 Task: Get information about  a Redfin agent in Minneapolis, Minnesota, for guidance on buying a property with a lake view.
Action: Mouse moved to (334, 217)
Screenshot: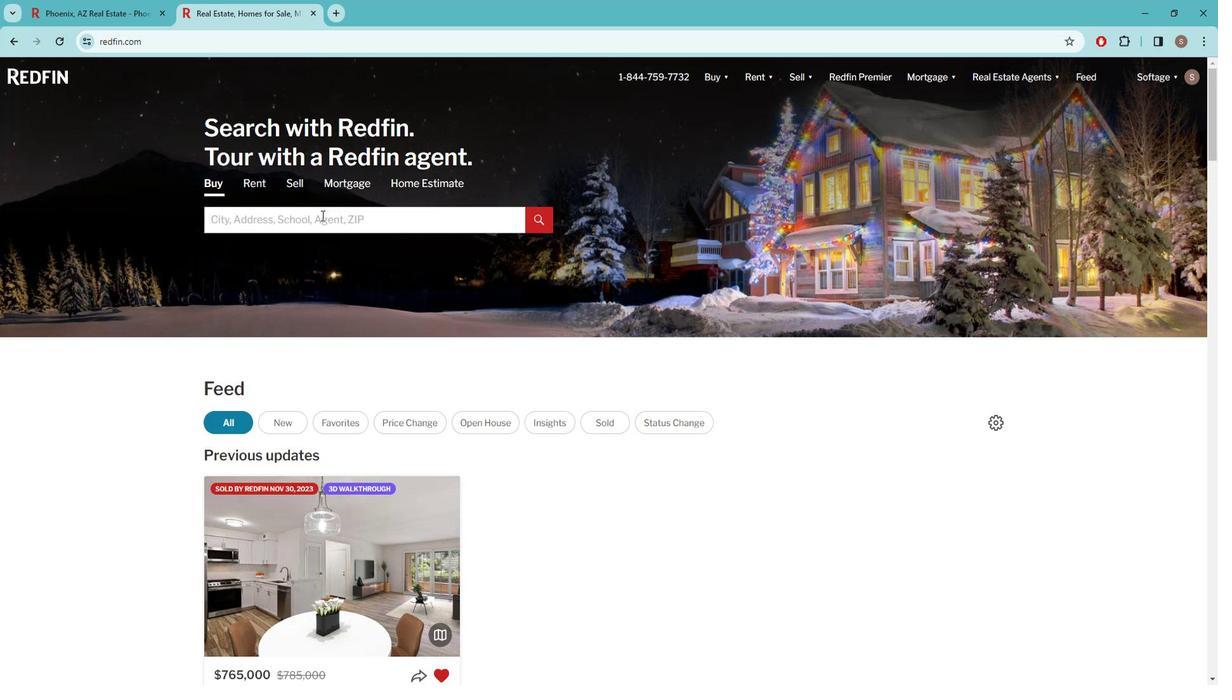 
Action: Mouse pressed left at (334, 217)
Screenshot: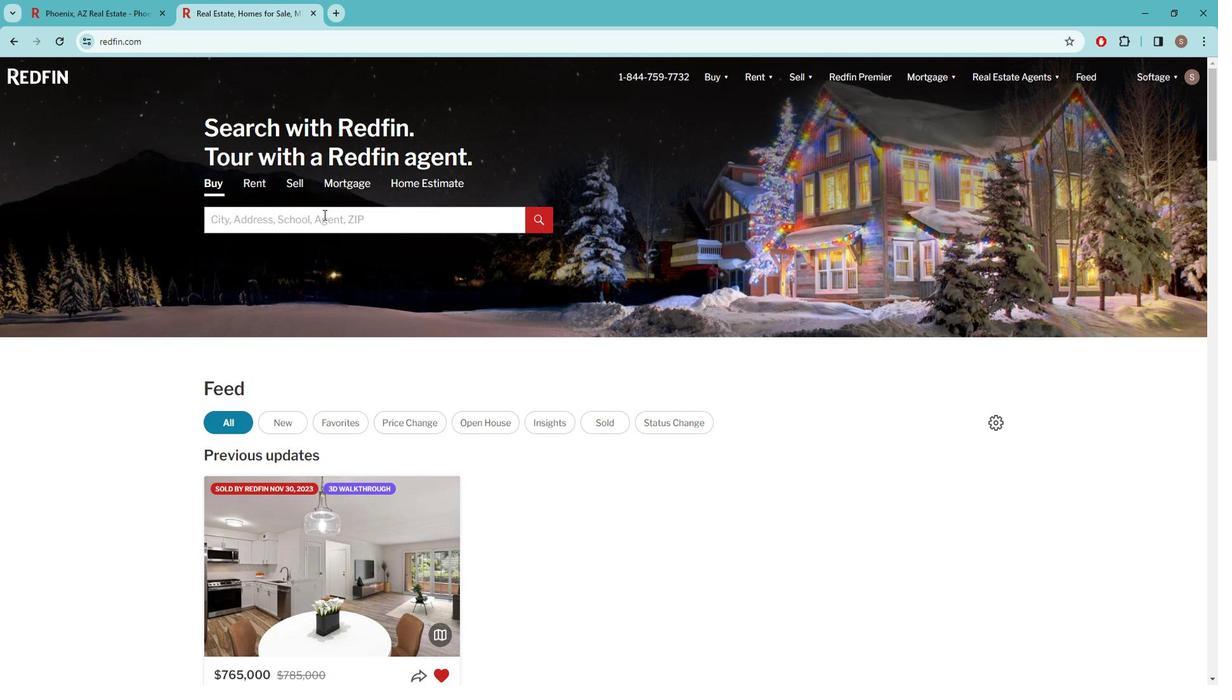 
Action: Mouse moved to (341, 215)
Screenshot: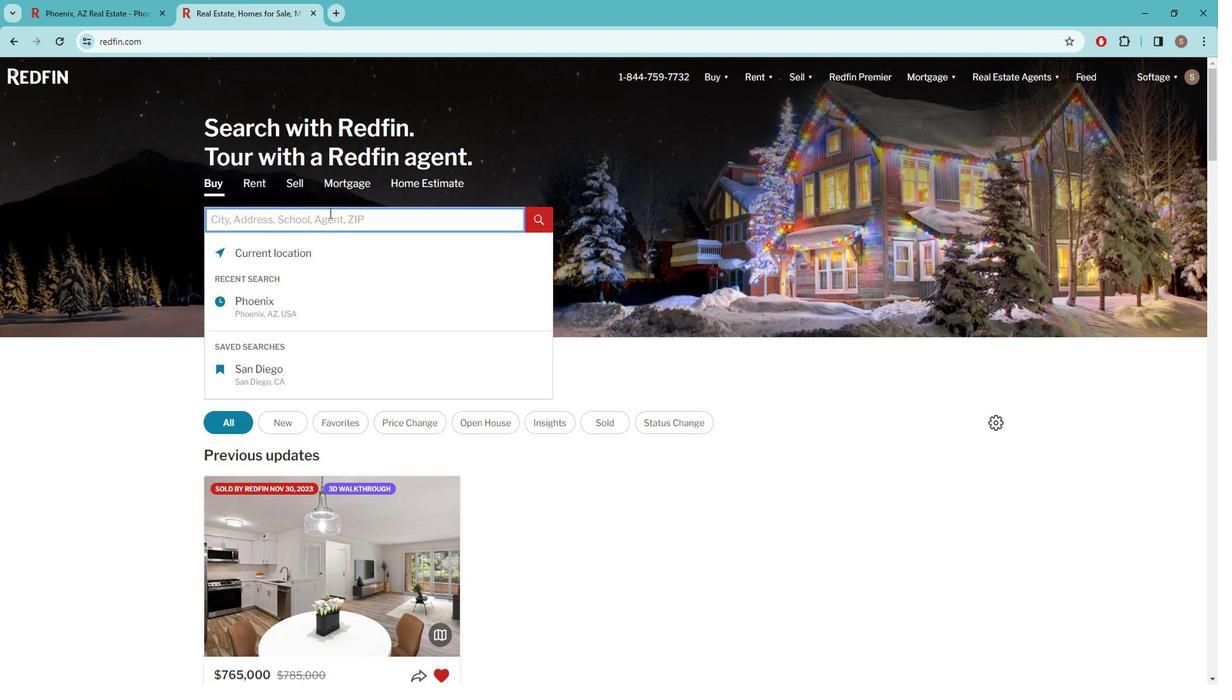 
Action: Key pressed m<Key.caps_lock>IN
Screenshot: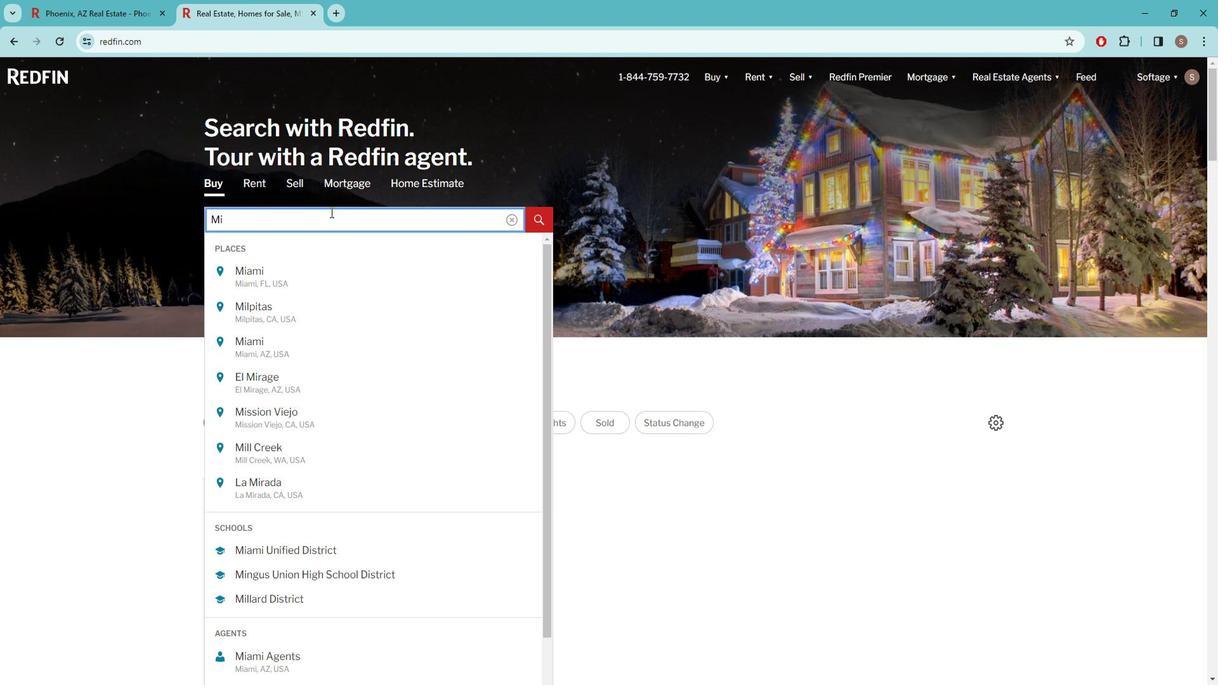 
Action: Mouse moved to (343, 215)
Screenshot: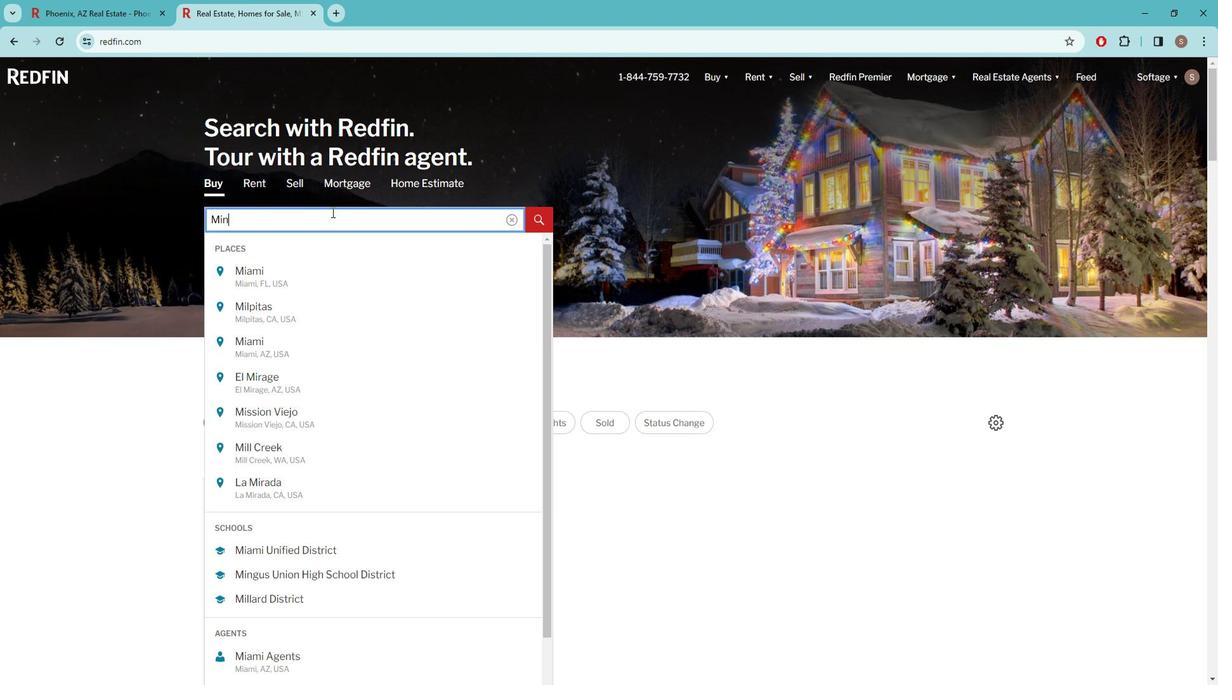 
Action: Key pressed NEAPOLI
Screenshot: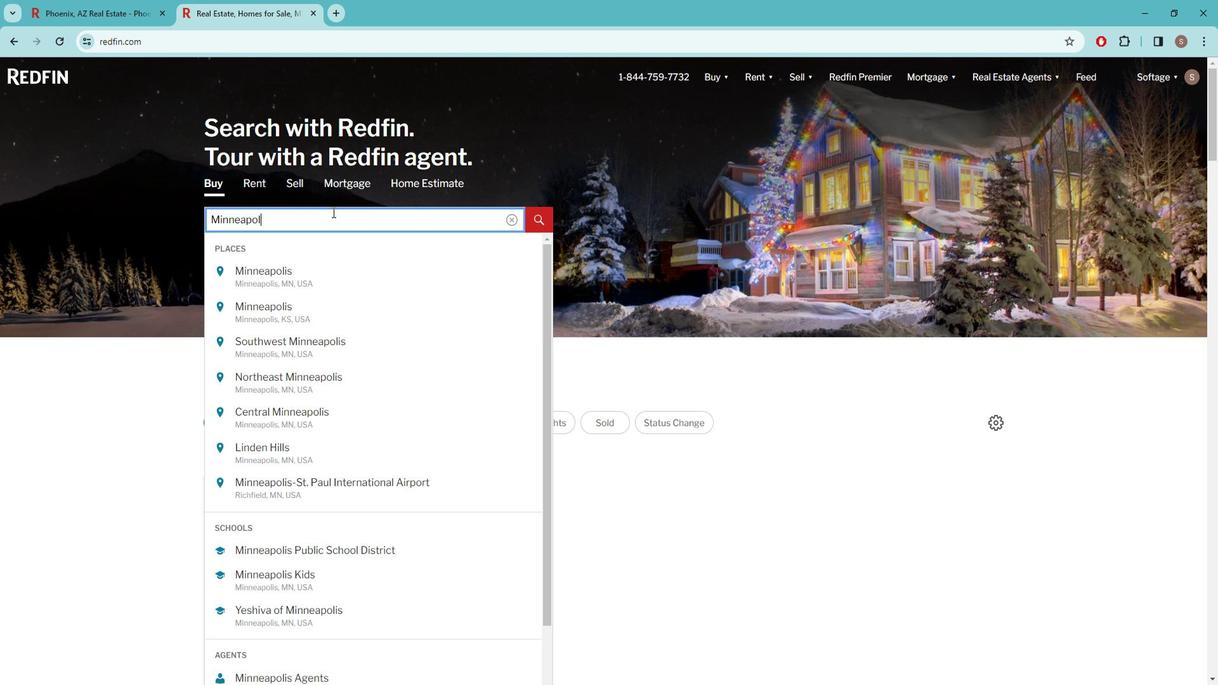
Action: Mouse moved to (318, 275)
Screenshot: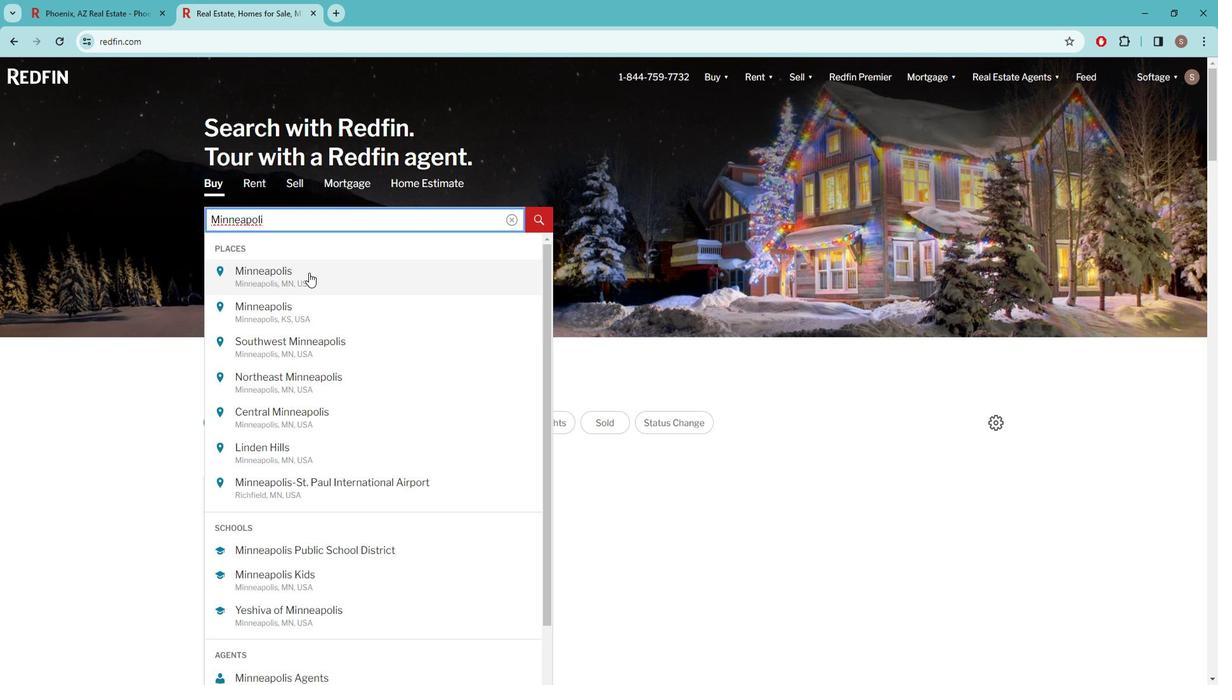 
Action: Mouse pressed left at (318, 275)
Screenshot: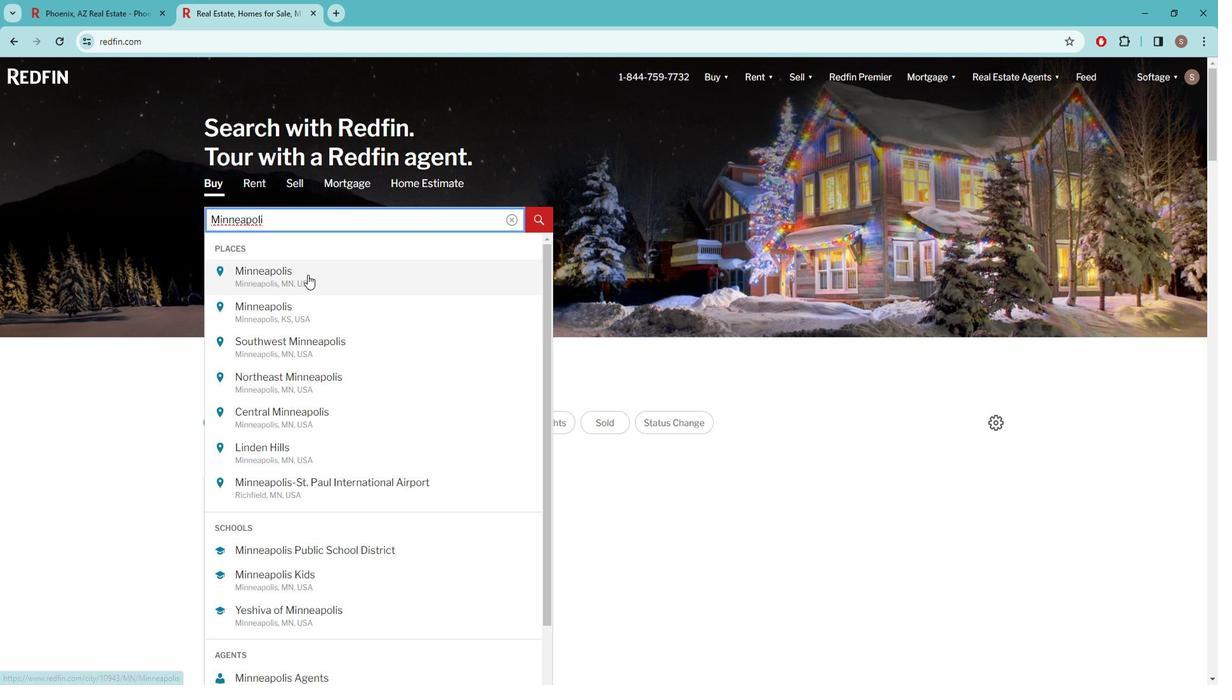 
Action: Mouse moved to (1074, 165)
Screenshot: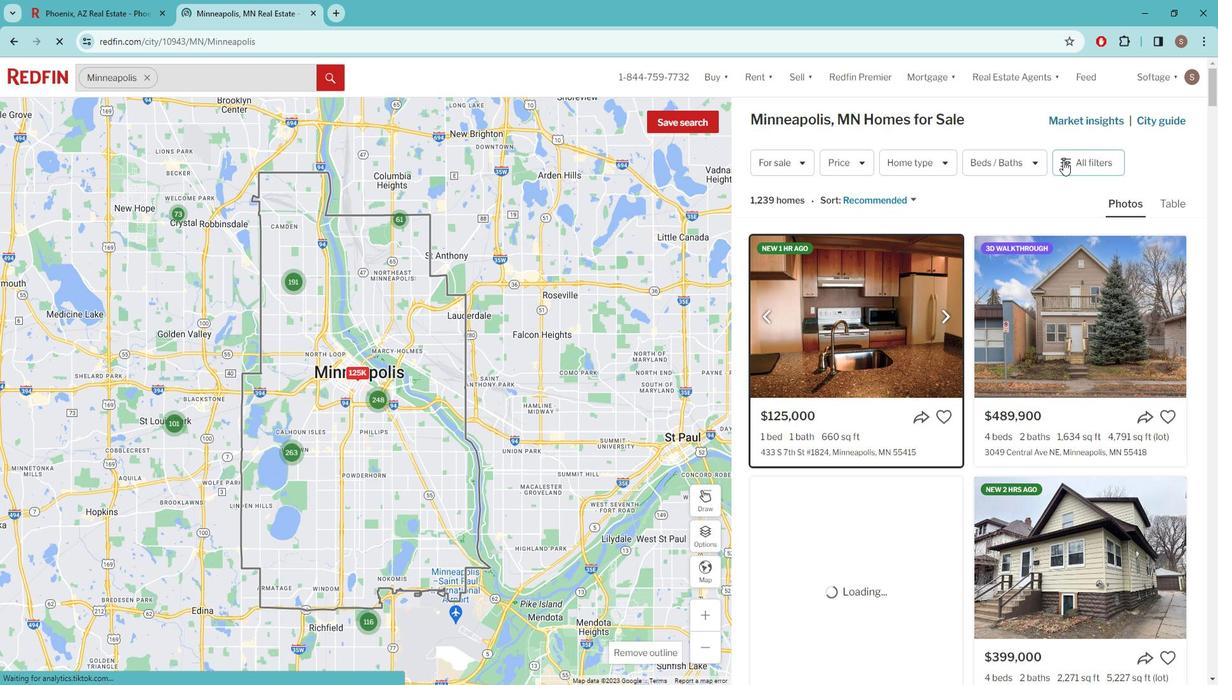 
Action: Mouse pressed left at (1074, 165)
Screenshot: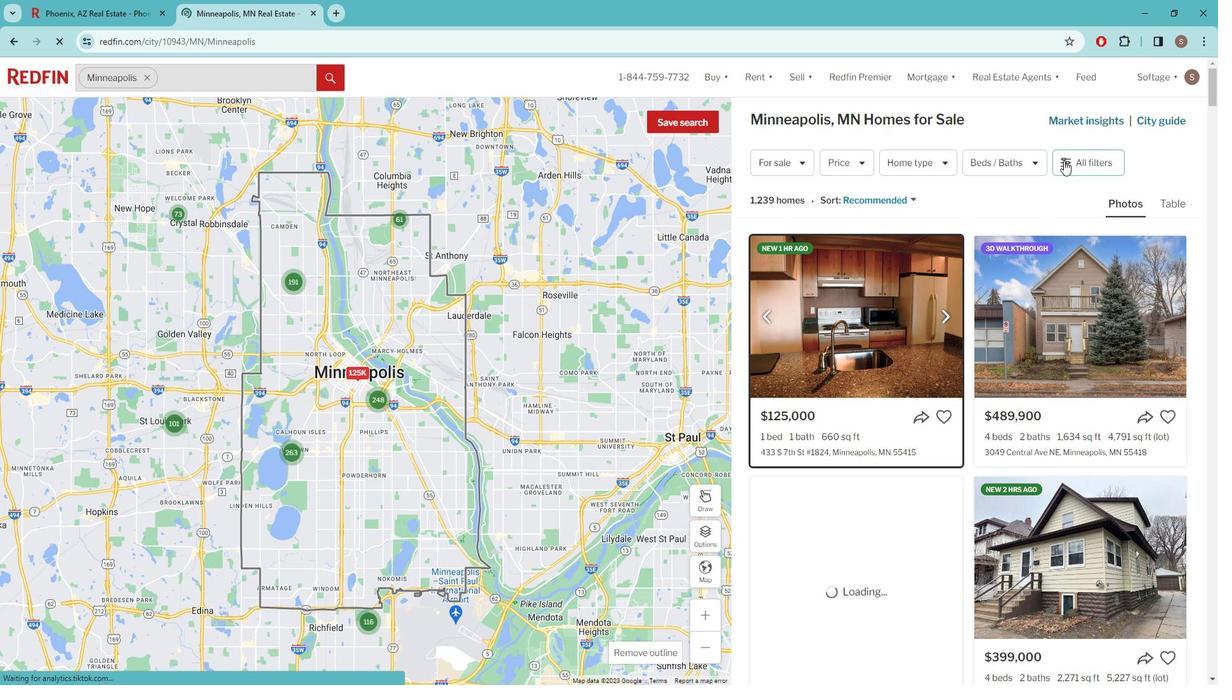
Action: Mouse moved to (1085, 161)
Screenshot: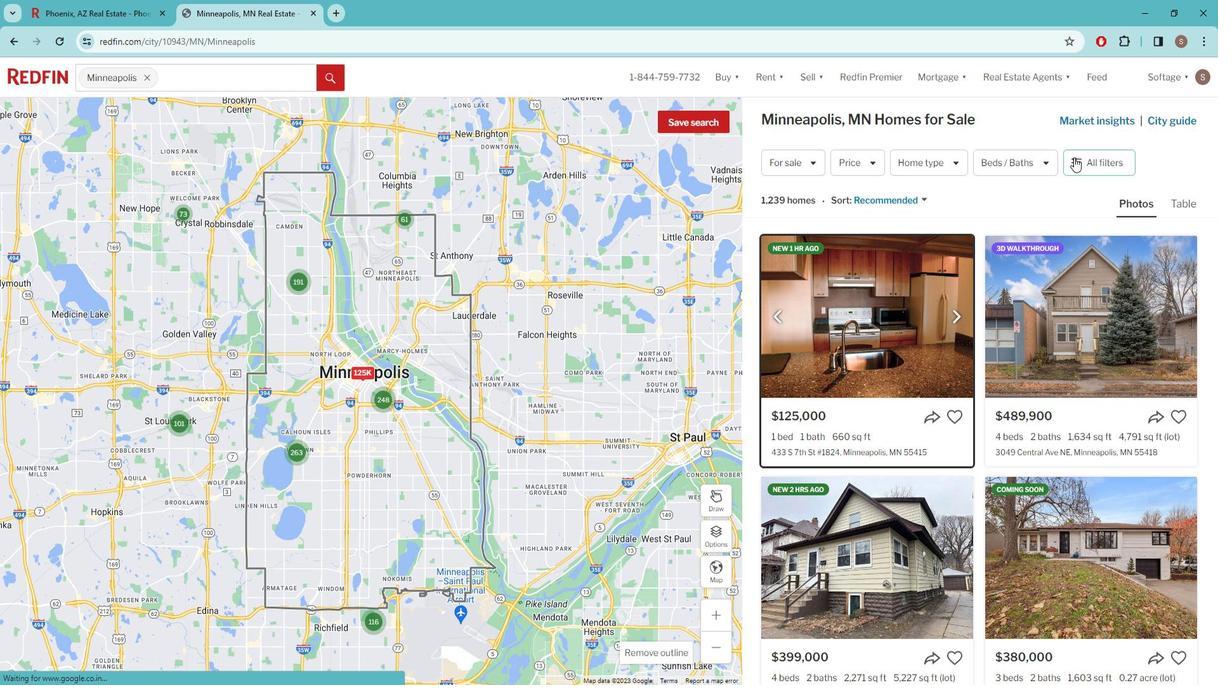 
Action: Mouse pressed left at (1085, 161)
Screenshot: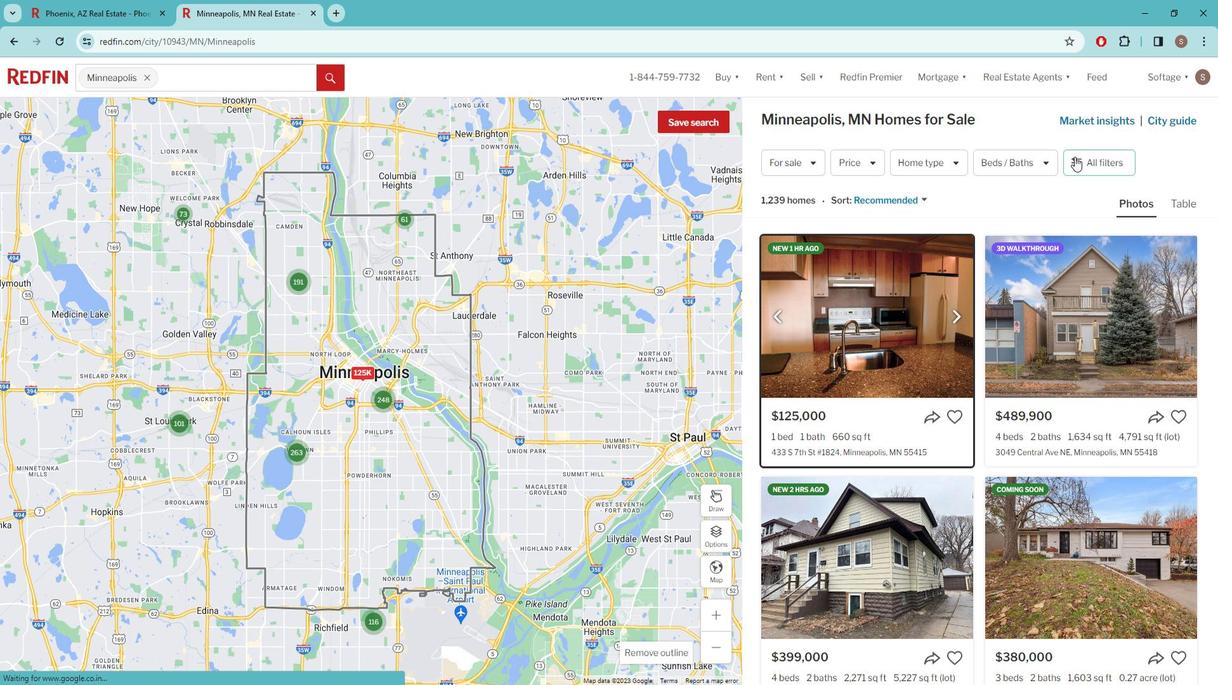 
Action: Mouse moved to (1072, 196)
Screenshot: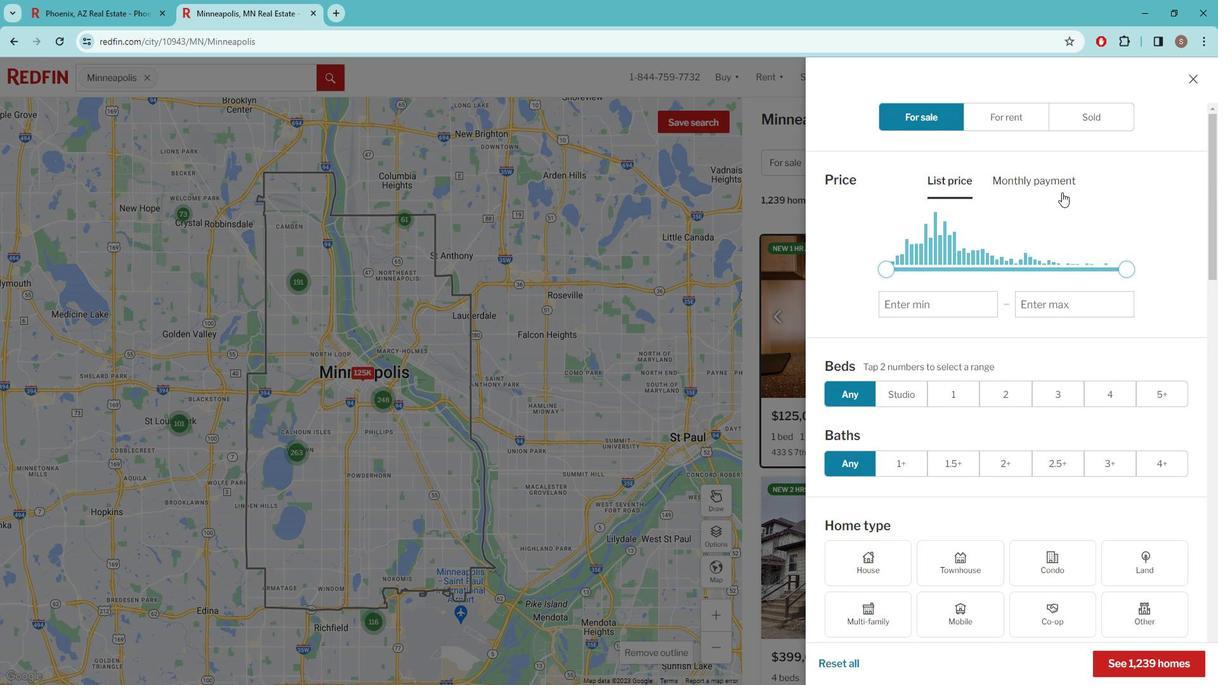 
Action: Mouse scrolled (1072, 195) with delta (0, 0)
Screenshot: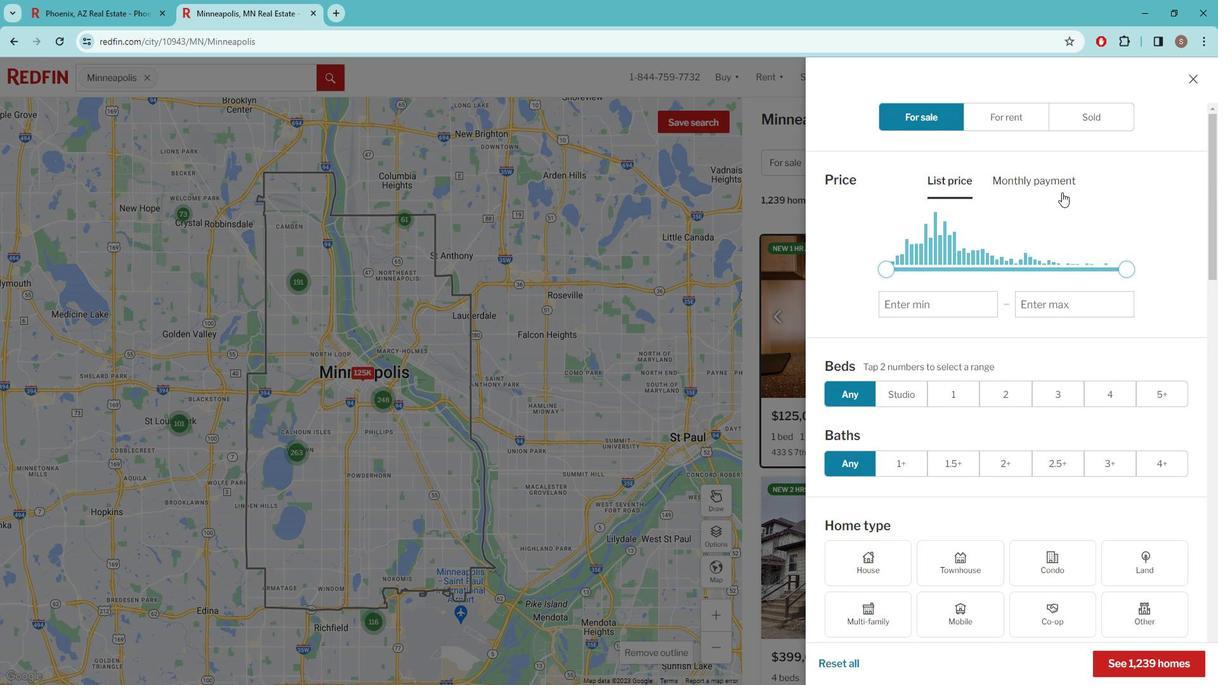 
Action: Mouse moved to (1072, 197)
Screenshot: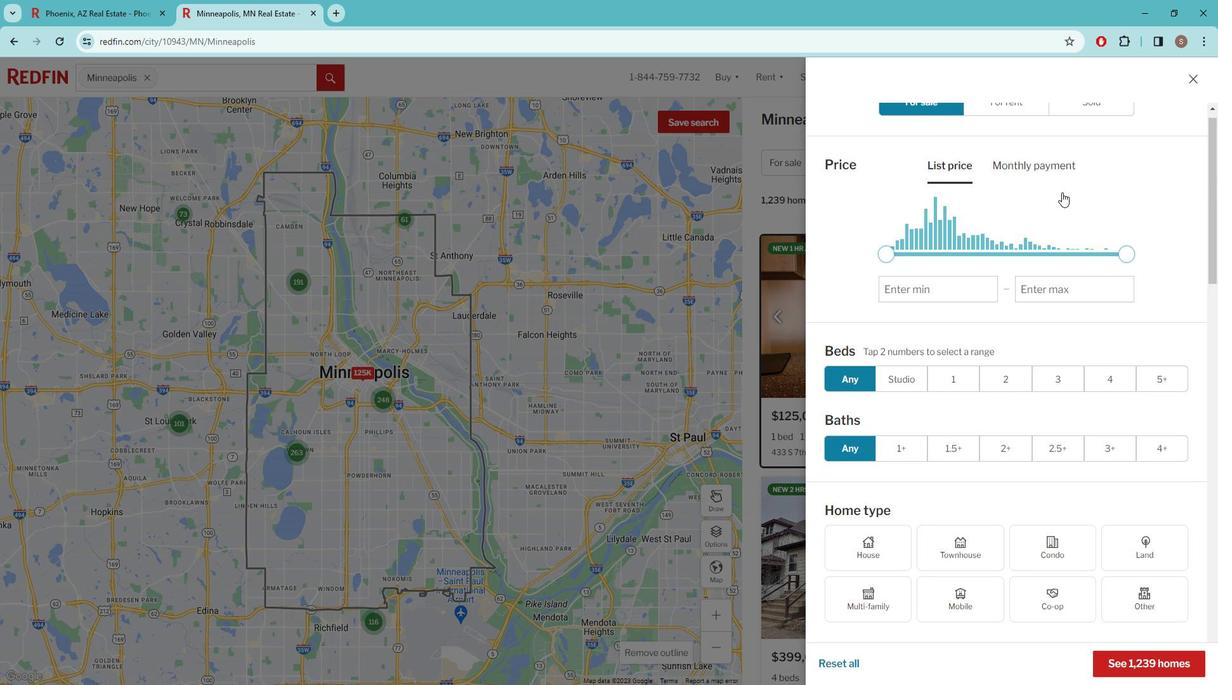 
Action: Mouse scrolled (1072, 196) with delta (0, 0)
Screenshot: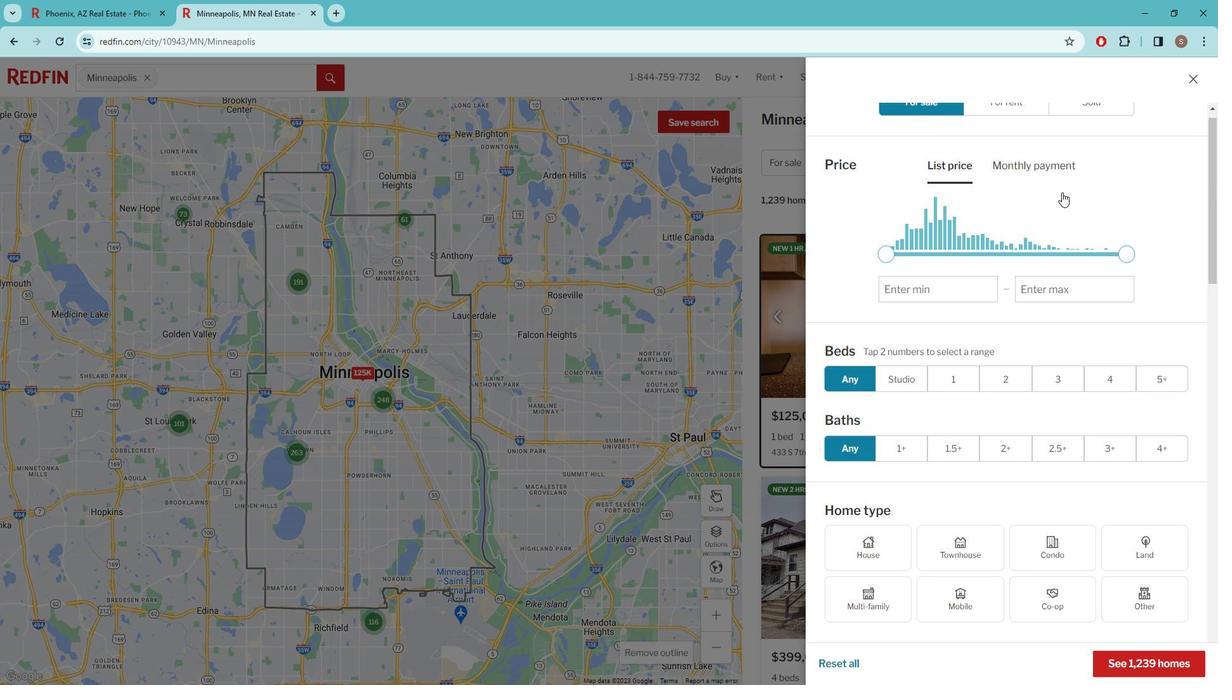
Action: Mouse moved to (1071, 197)
Screenshot: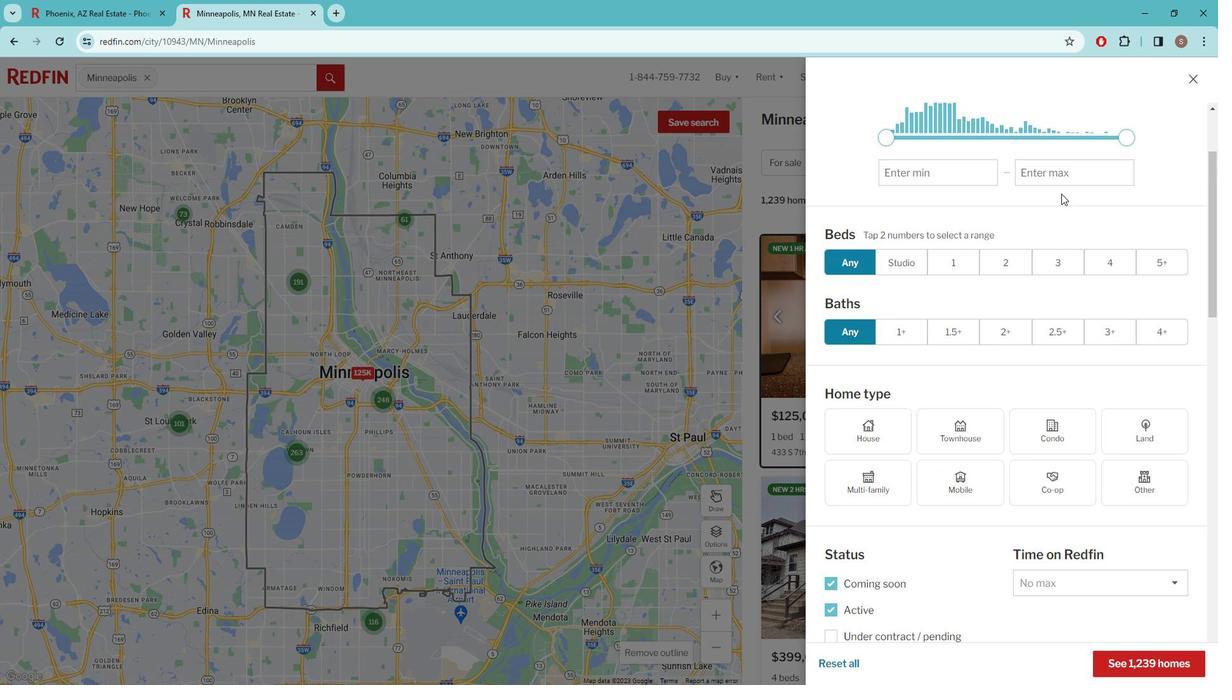 
Action: Mouse scrolled (1071, 196) with delta (0, 0)
Screenshot: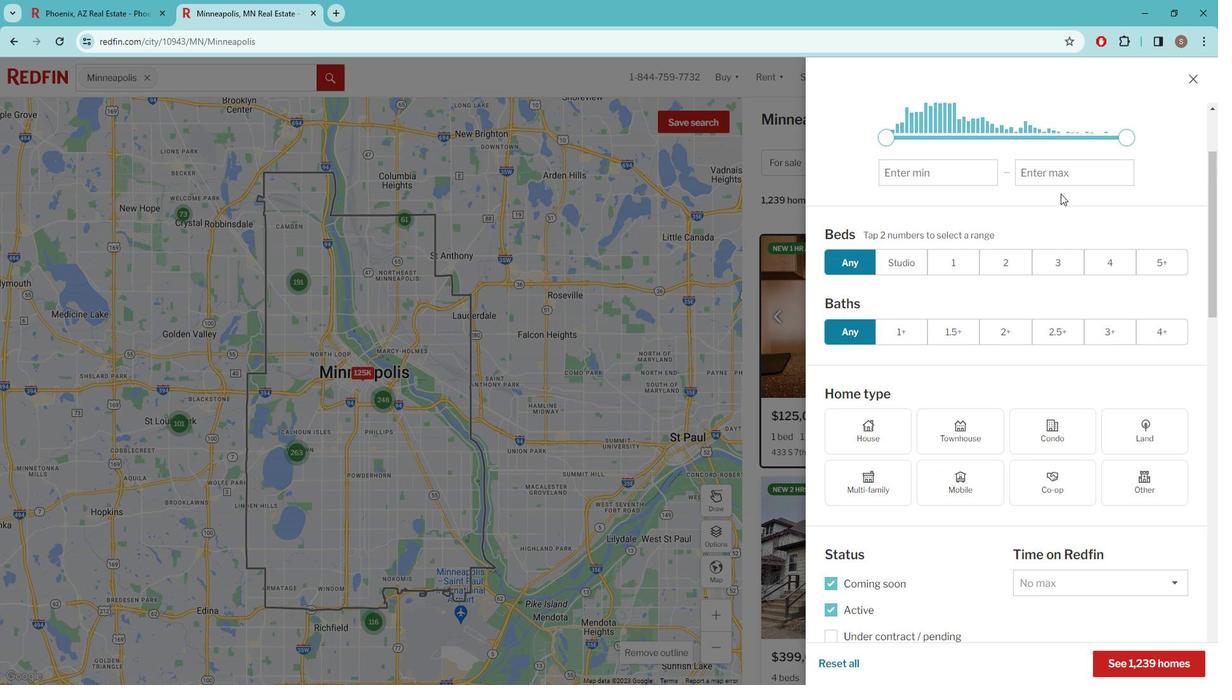 
Action: Mouse moved to (1069, 198)
Screenshot: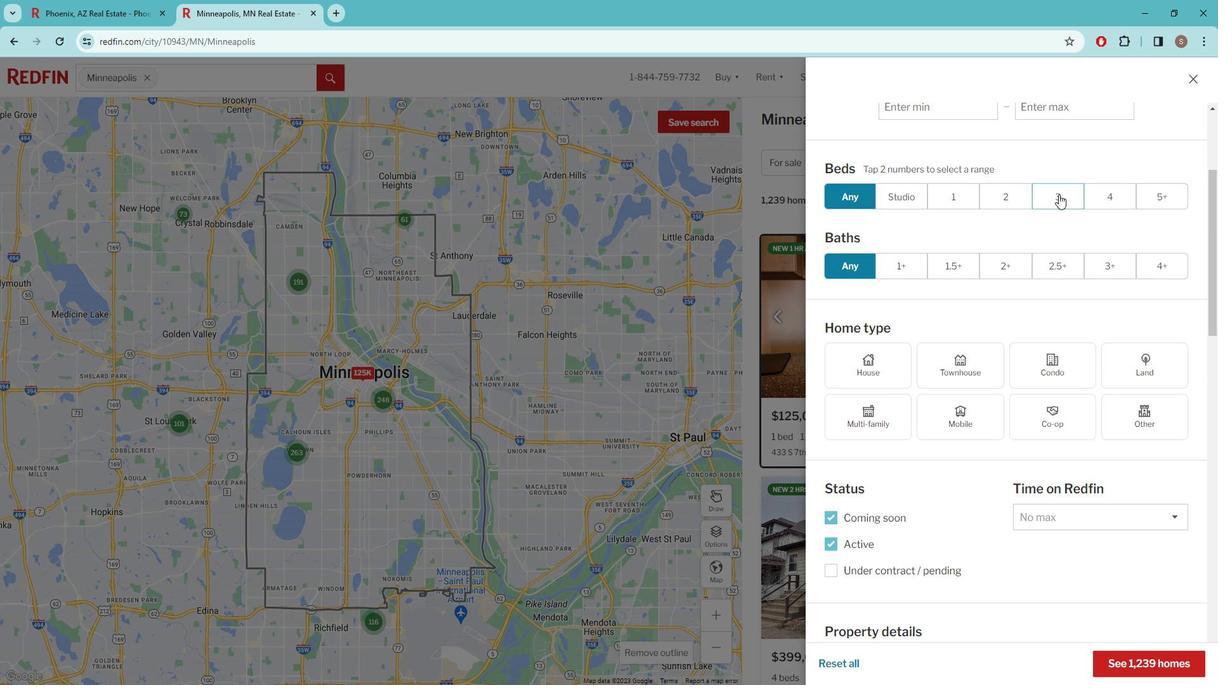 
Action: Mouse scrolled (1069, 197) with delta (0, 0)
Screenshot: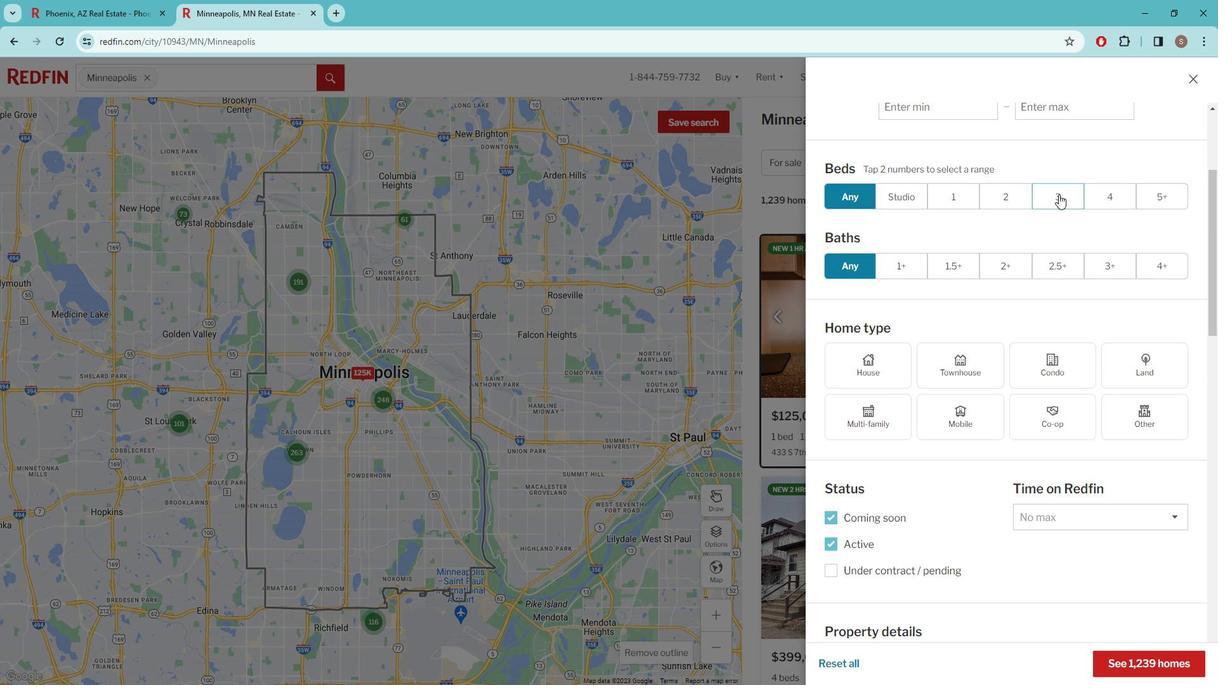 
Action: Mouse moved to (1065, 201)
Screenshot: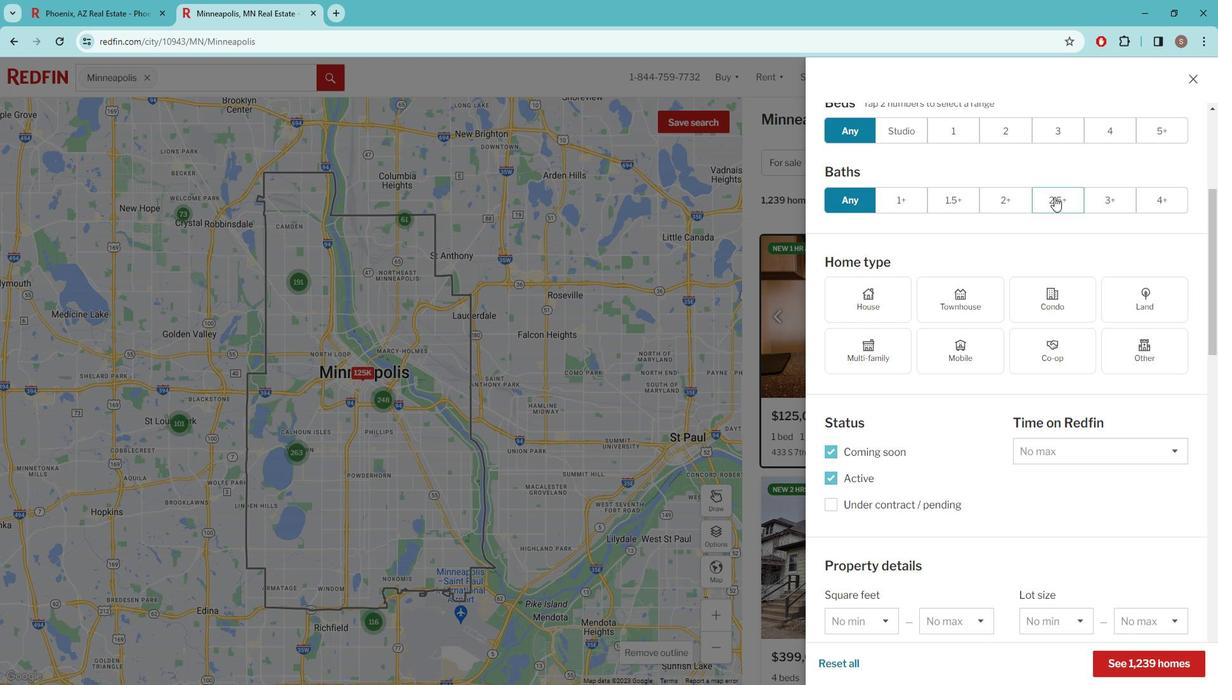 
Action: Mouse scrolled (1065, 200) with delta (0, 0)
Screenshot: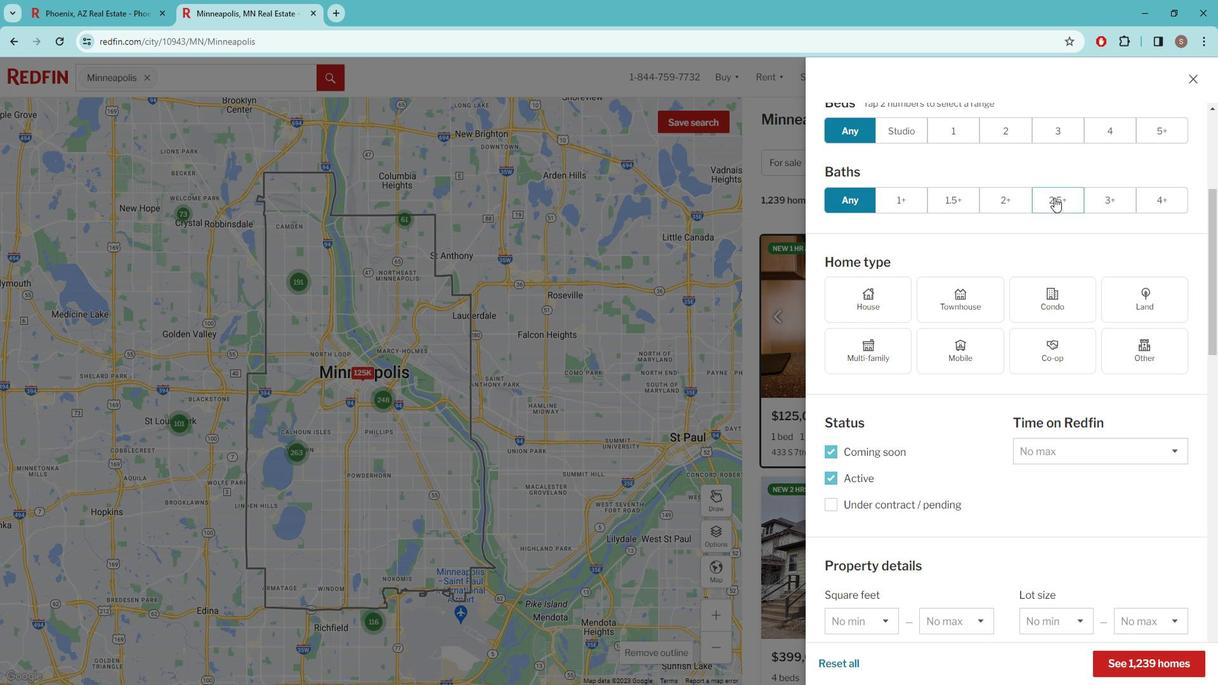 
Action: Mouse moved to (1063, 201)
Screenshot: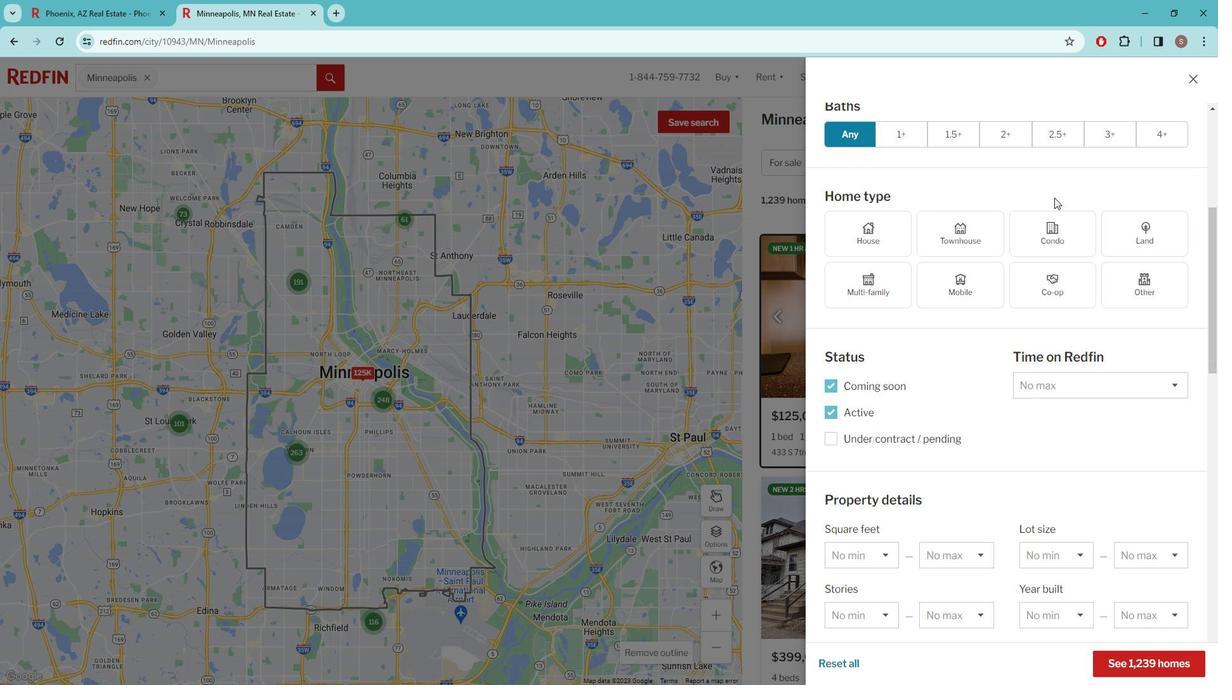 
Action: Mouse scrolled (1063, 201) with delta (0, 0)
Screenshot: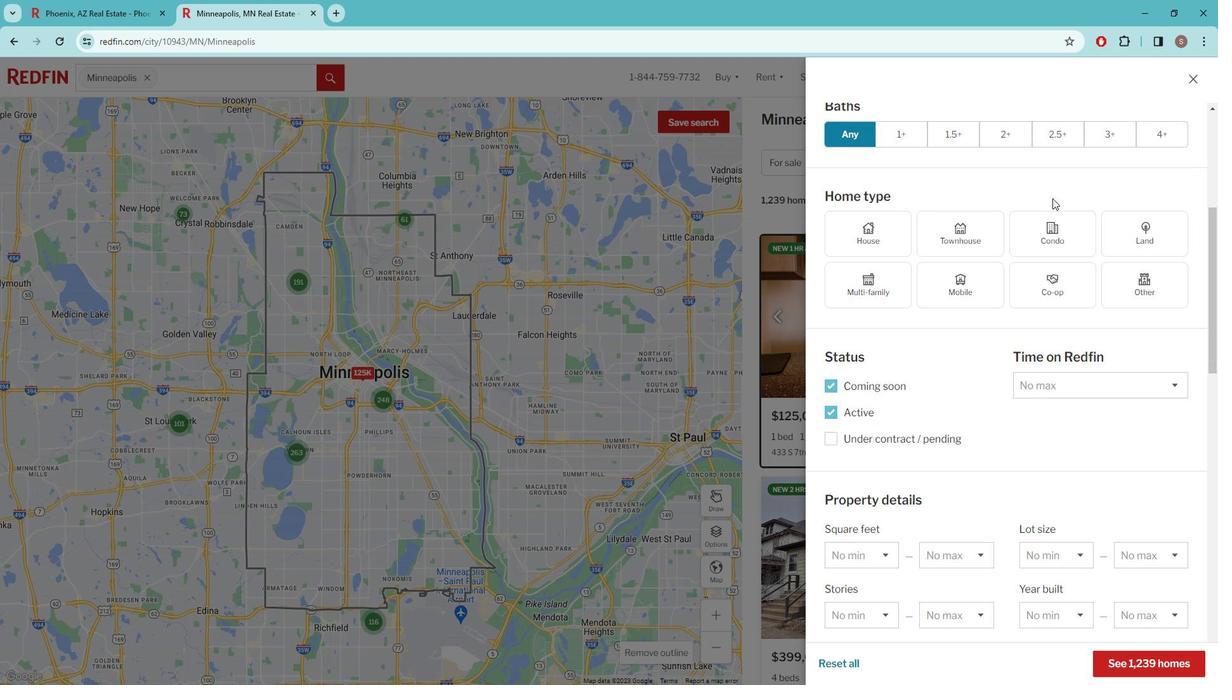 
Action: Mouse scrolled (1063, 201) with delta (0, 0)
Screenshot: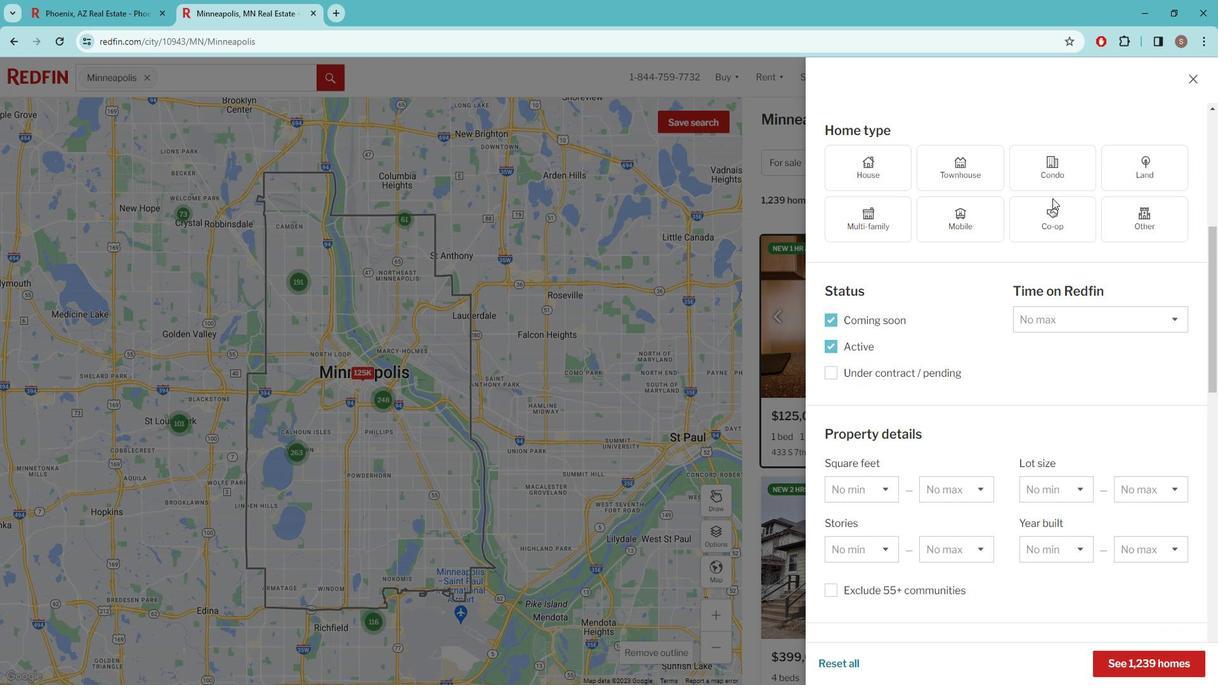 
Action: Mouse scrolled (1063, 201) with delta (0, 0)
Screenshot: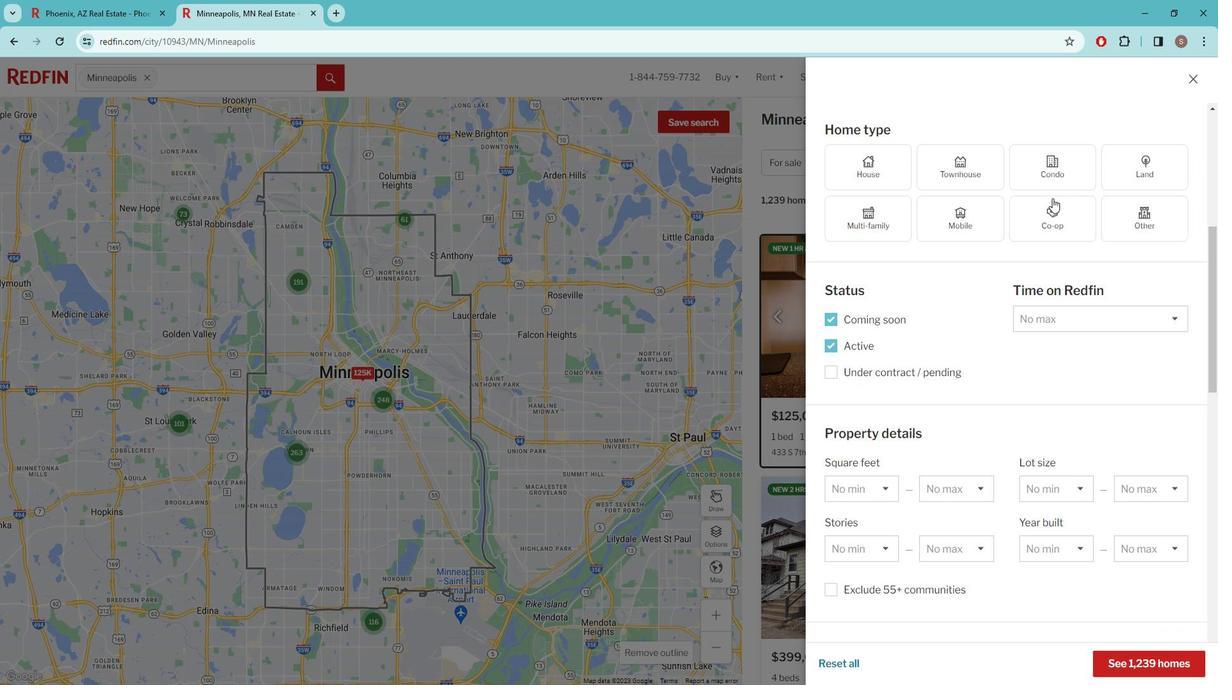 
Action: Mouse scrolled (1063, 201) with delta (0, 0)
Screenshot: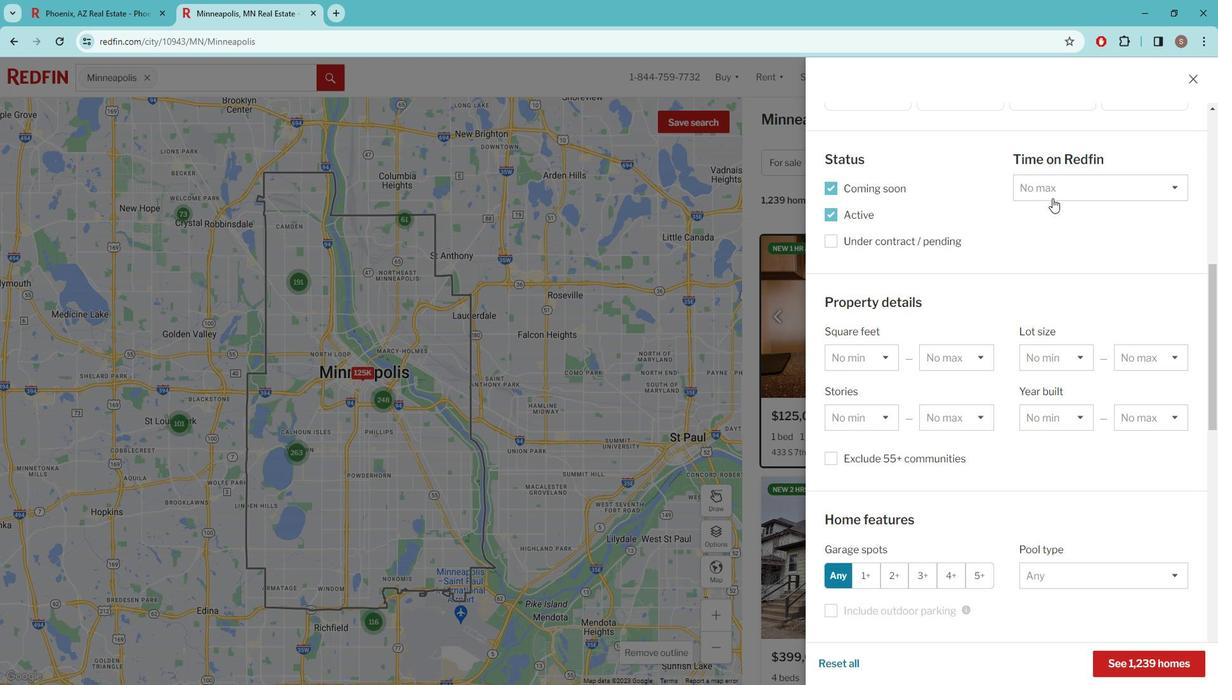 
Action: Mouse scrolled (1063, 201) with delta (0, 0)
Screenshot: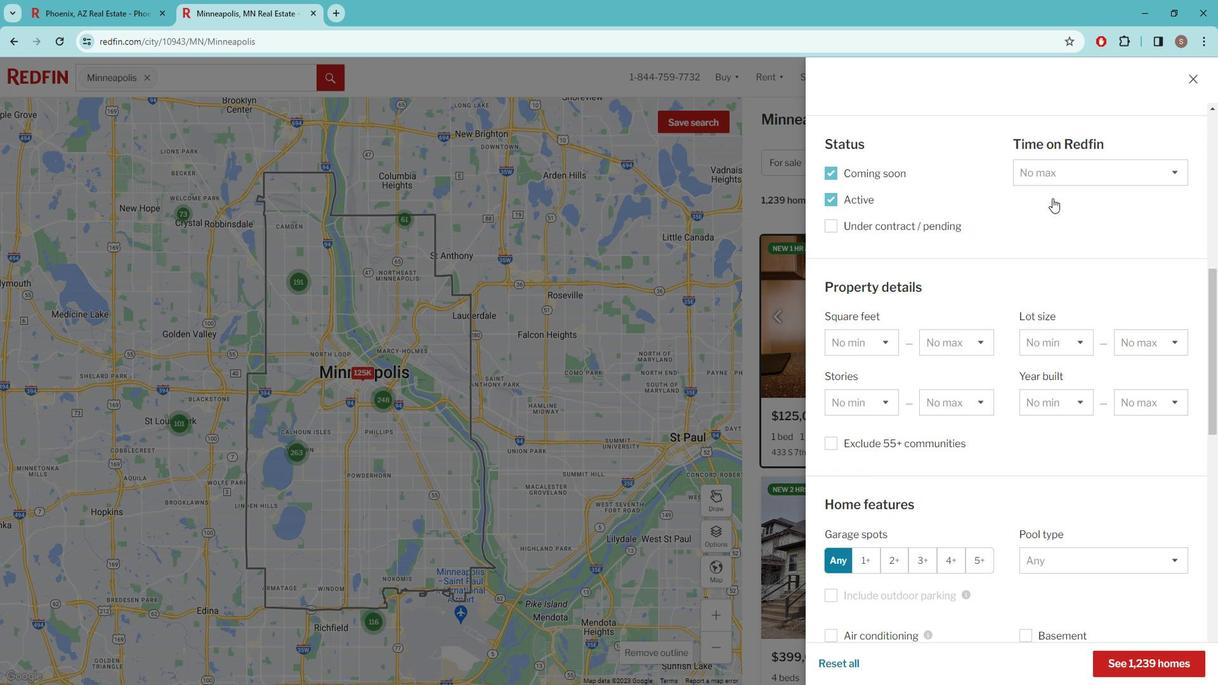 
Action: Mouse moved to (1062, 202)
Screenshot: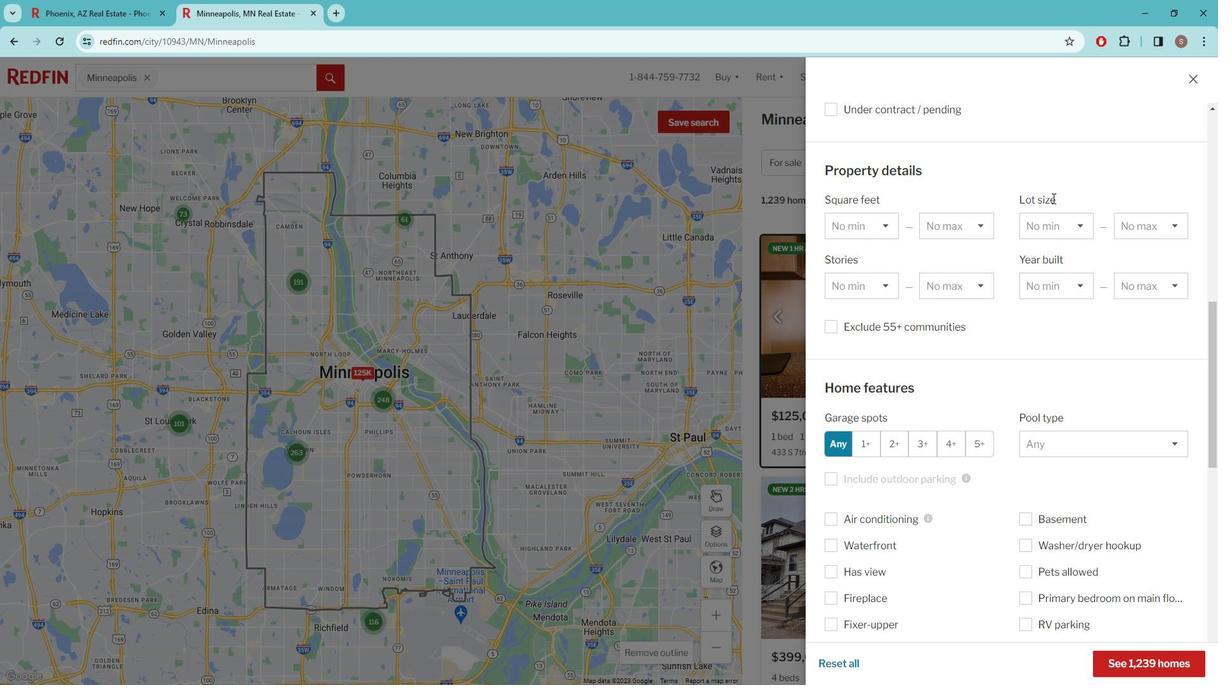 
Action: Mouse scrolled (1062, 201) with delta (0, 0)
Screenshot: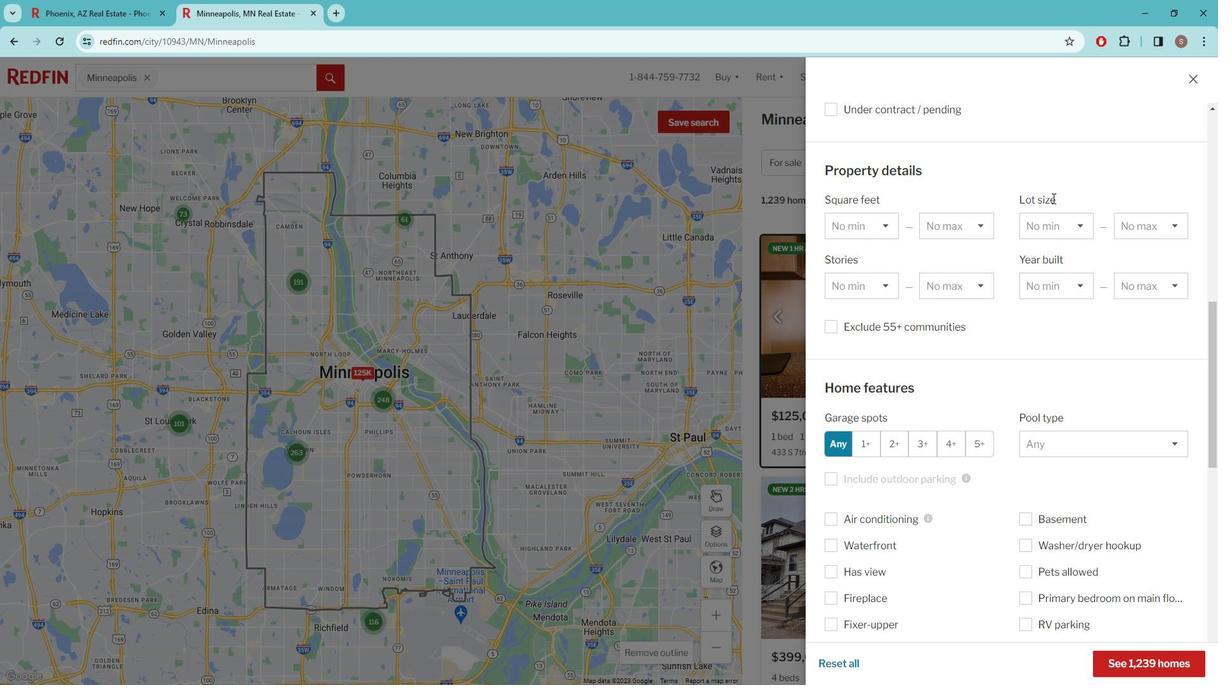 
Action: Mouse scrolled (1062, 201) with delta (0, 0)
Screenshot: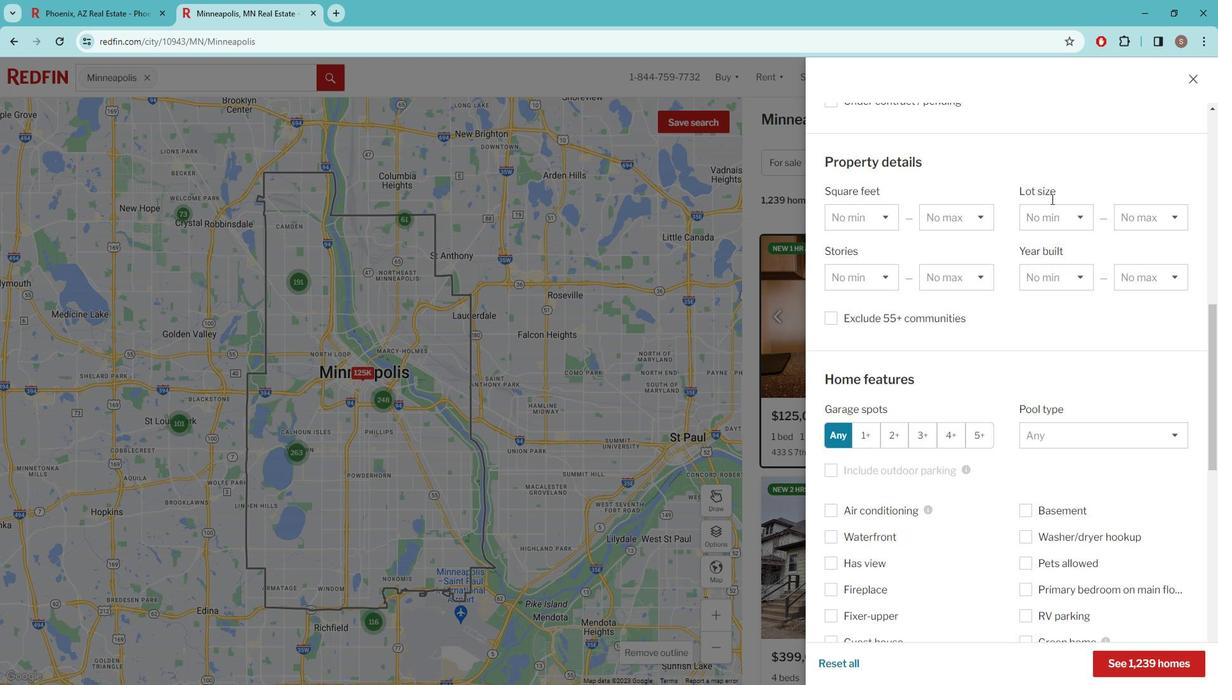 
Action: Mouse moved to (1060, 203)
Screenshot: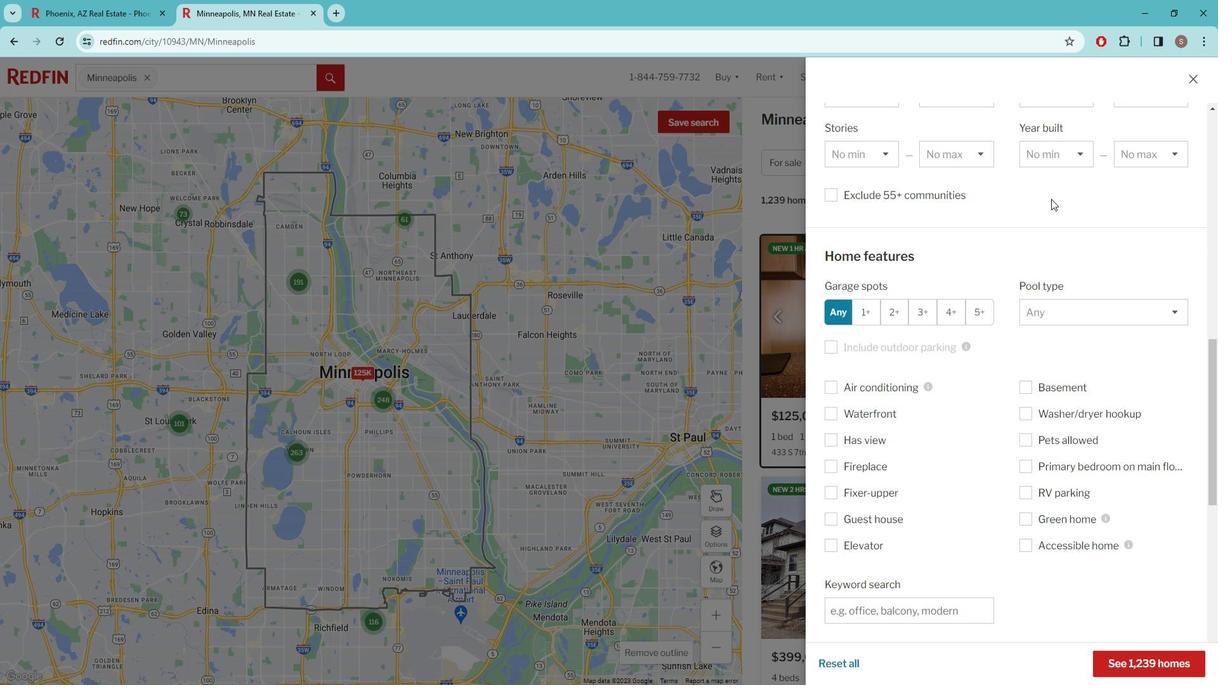 
Action: Mouse scrolled (1060, 202) with delta (0, 0)
Screenshot: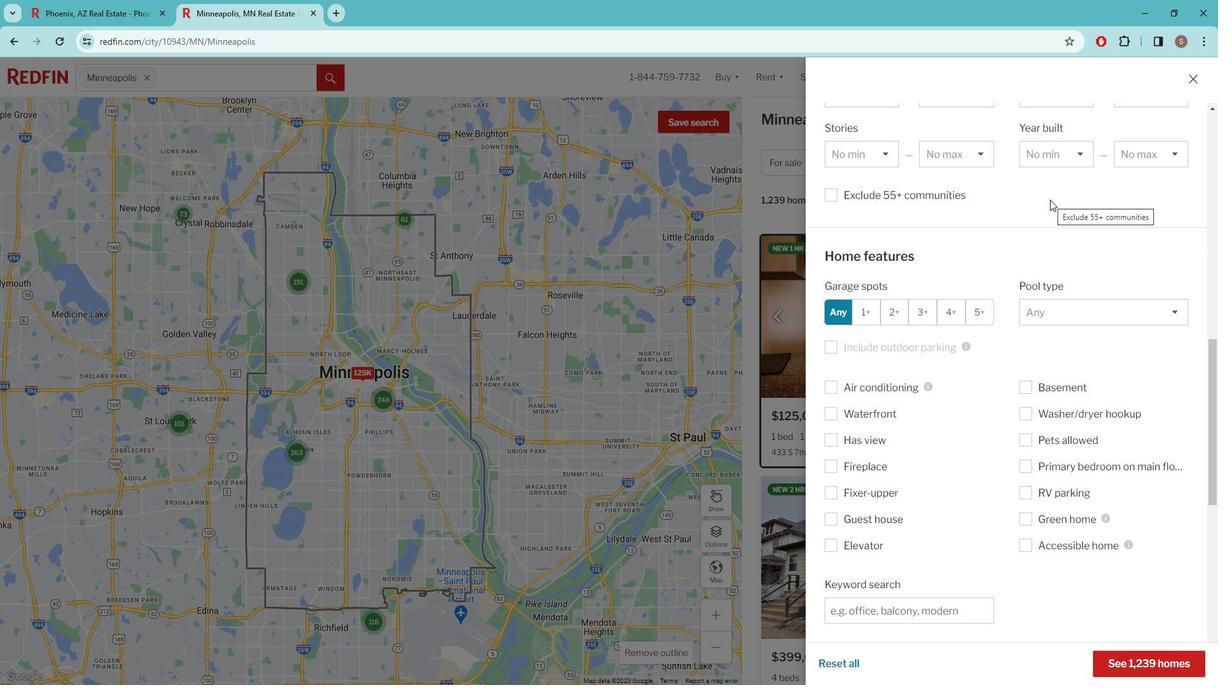 
Action: Mouse moved to (1060, 203)
Screenshot: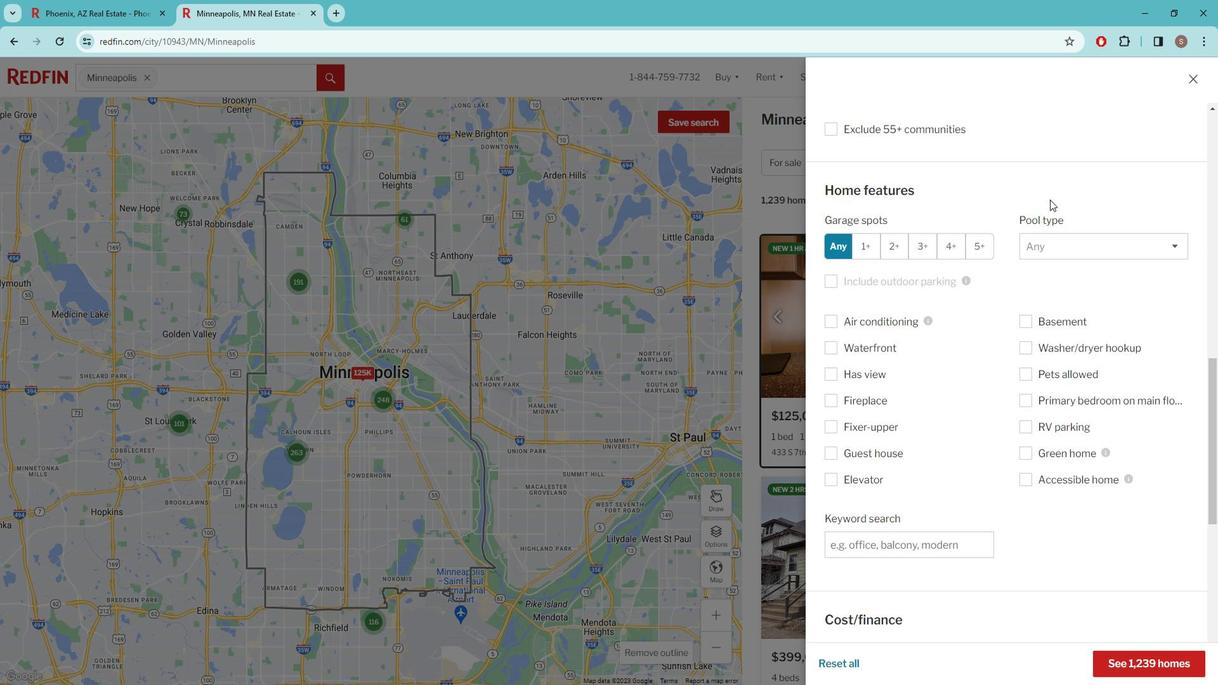 
Action: Mouse scrolled (1060, 202) with delta (0, 0)
Screenshot: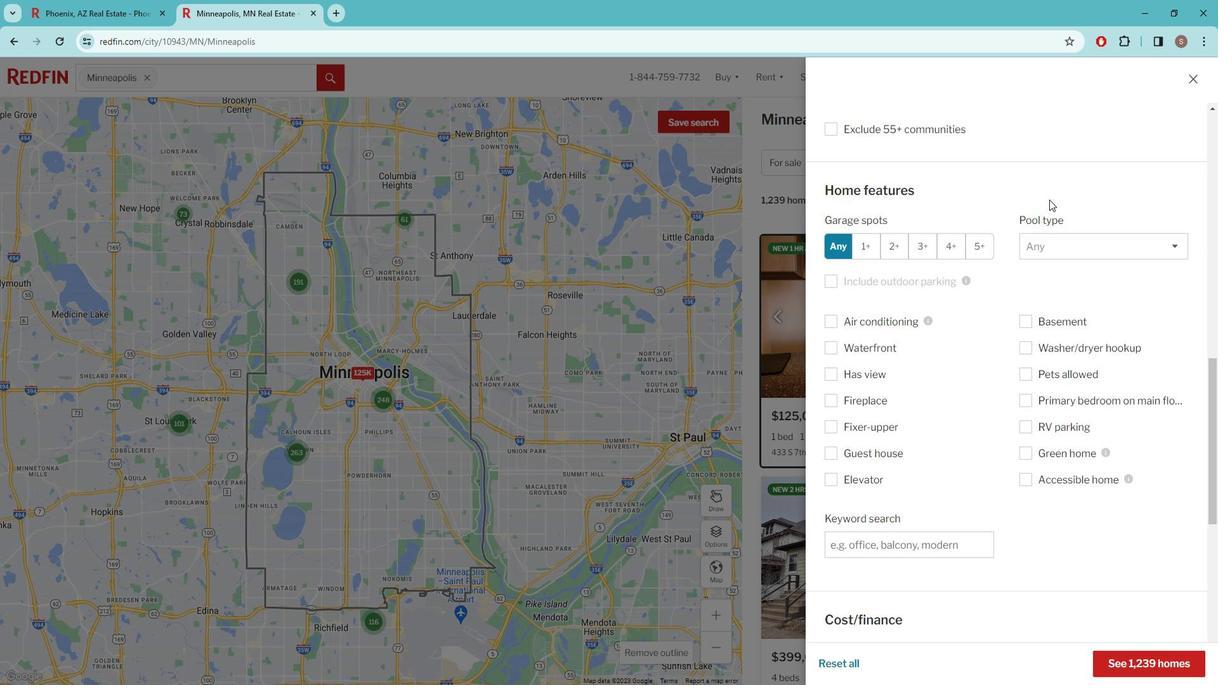 
Action: Mouse moved to (874, 470)
Screenshot: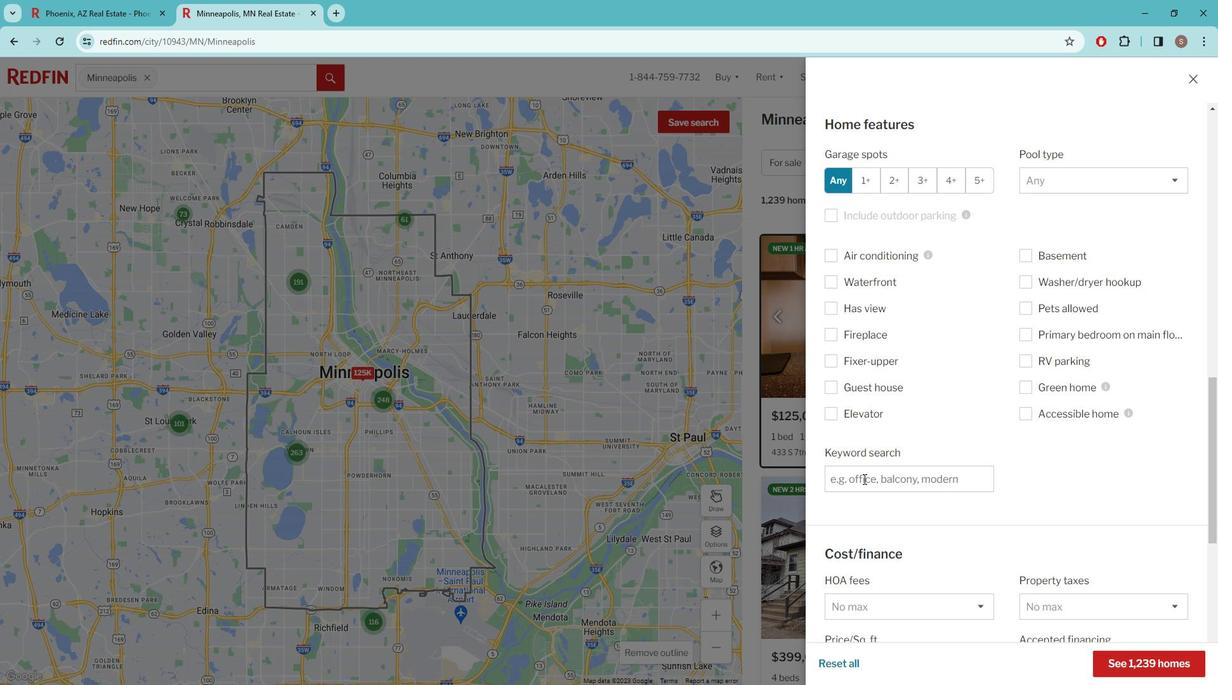 
Action: Mouse pressed left at (874, 470)
Screenshot: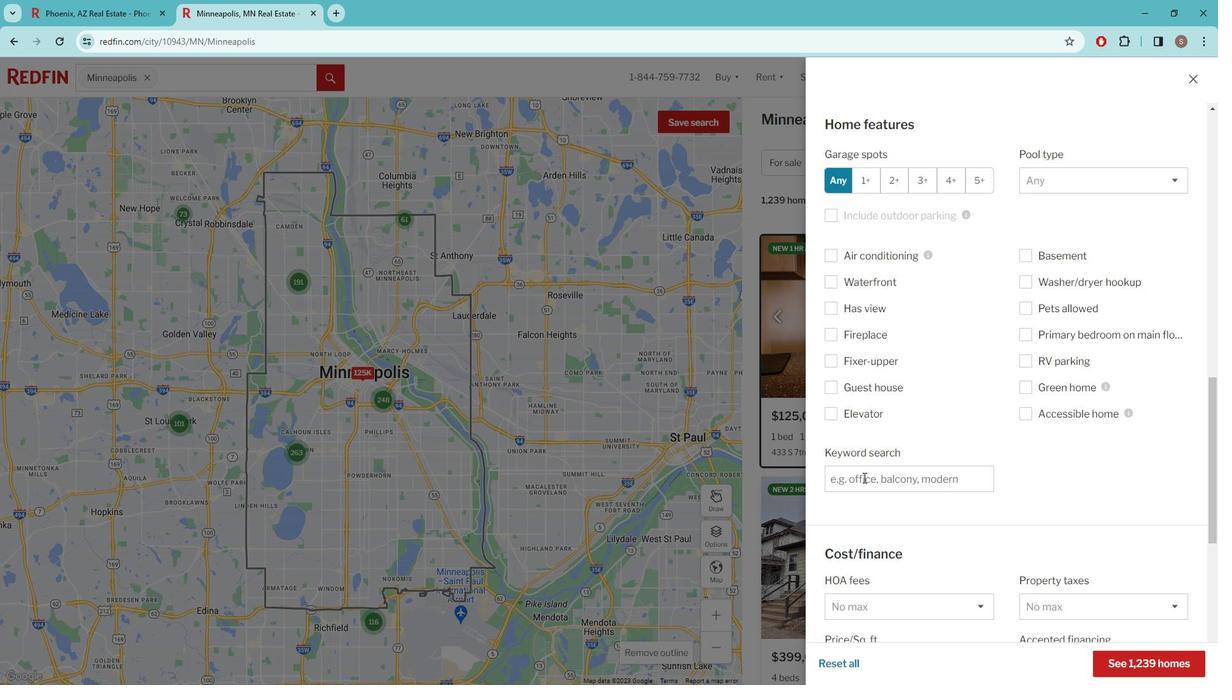 
Action: Key pressed LAKE<Key.space>VIEW
Screenshot: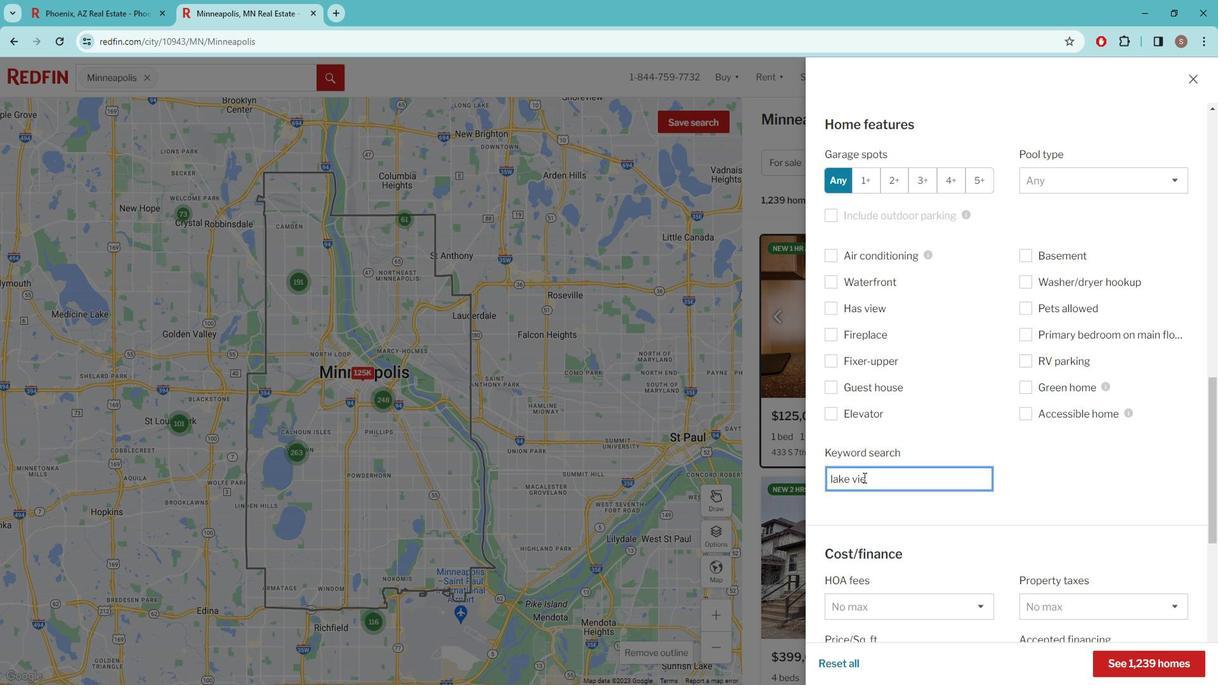 
Action: Mouse moved to (874, 469)
Screenshot: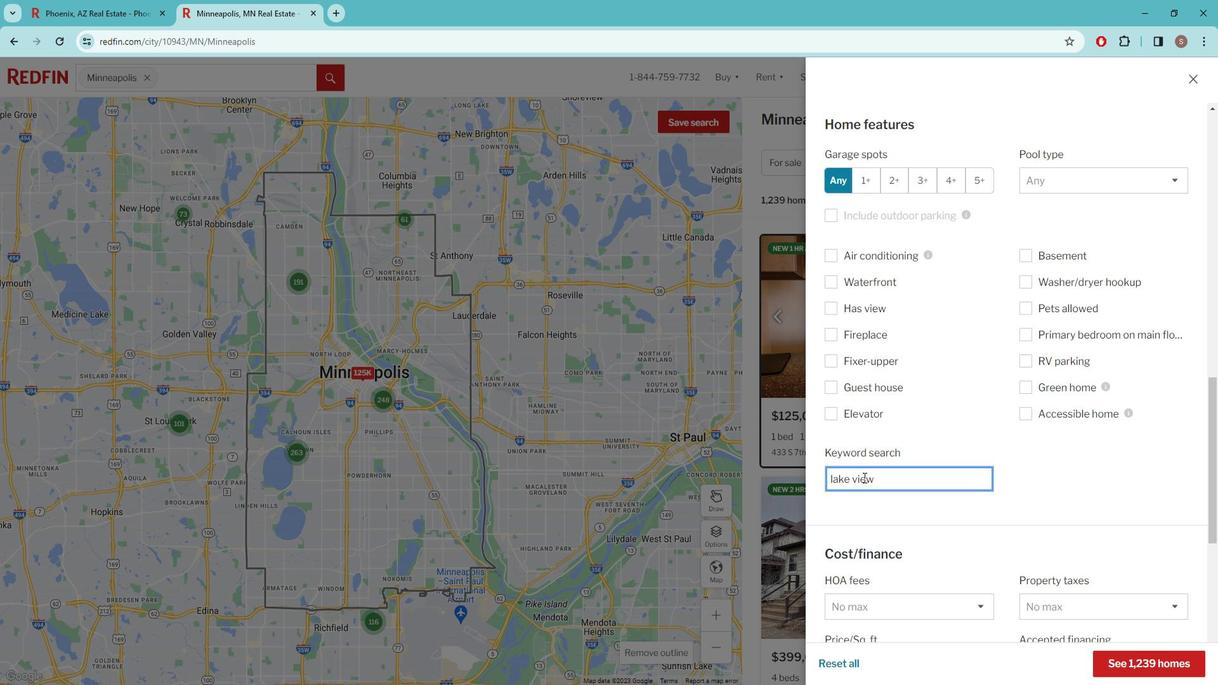 
Action: Mouse scrolled (874, 468) with delta (0, 0)
Screenshot: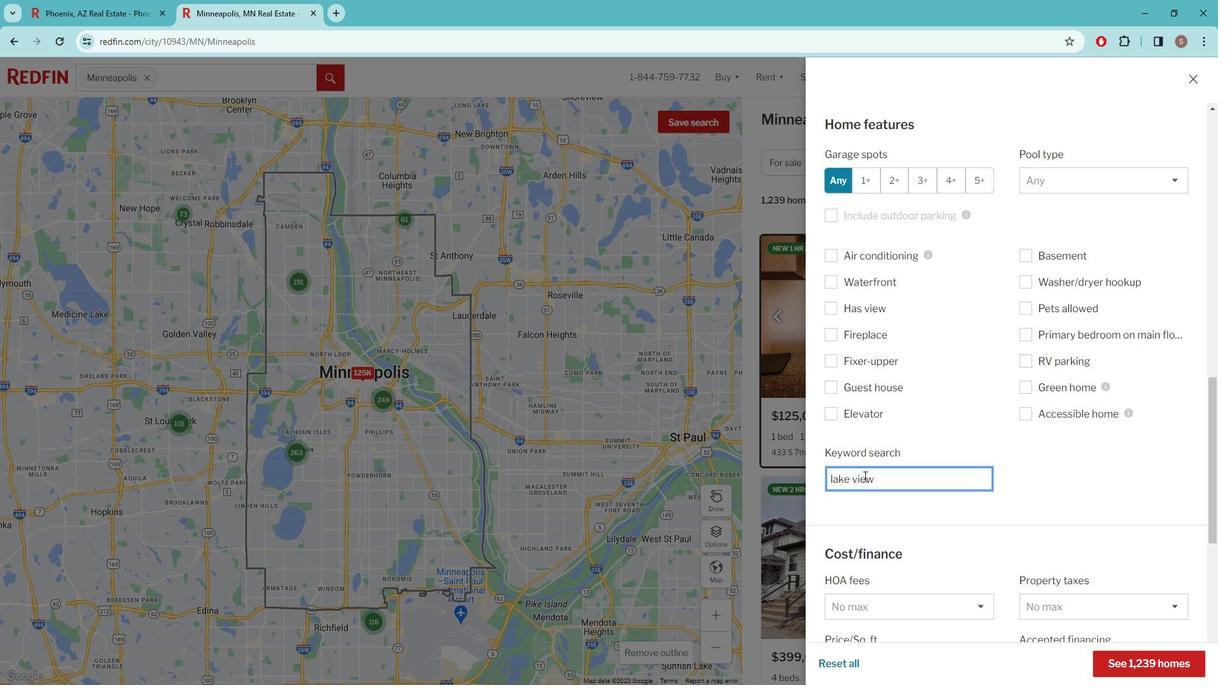 
Action: Mouse scrolled (874, 468) with delta (0, 0)
Screenshot: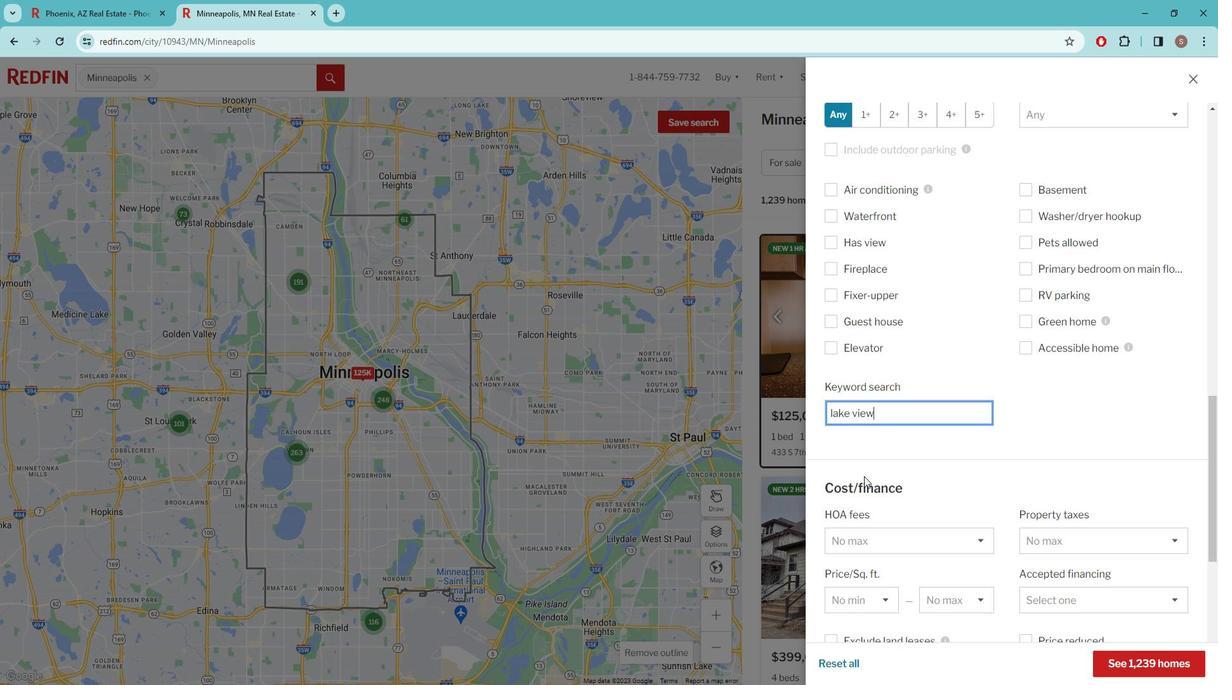 
Action: Mouse scrolled (874, 468) with delta (0, 0)
Screenshot: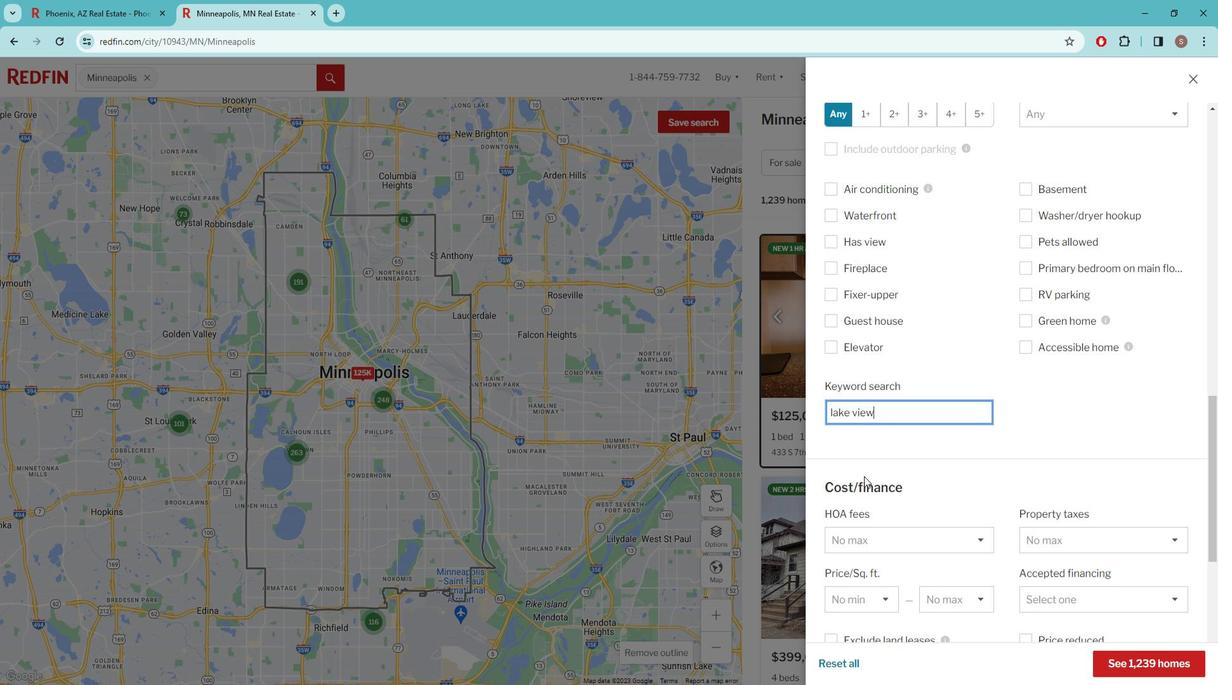 
Action: Mouse scrolled (874, 468) with delta (0, 0)
Screenshot: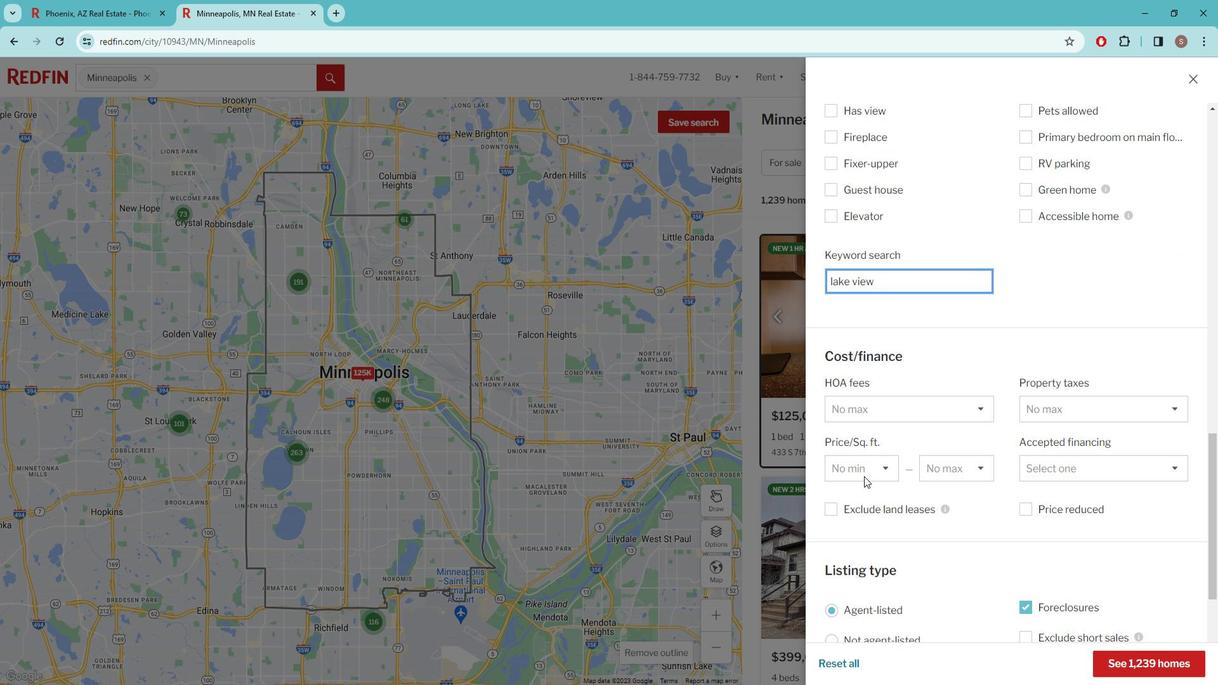 
Action: Mouse scrolled (874, 468) with delta (0, 0)
Screenshot: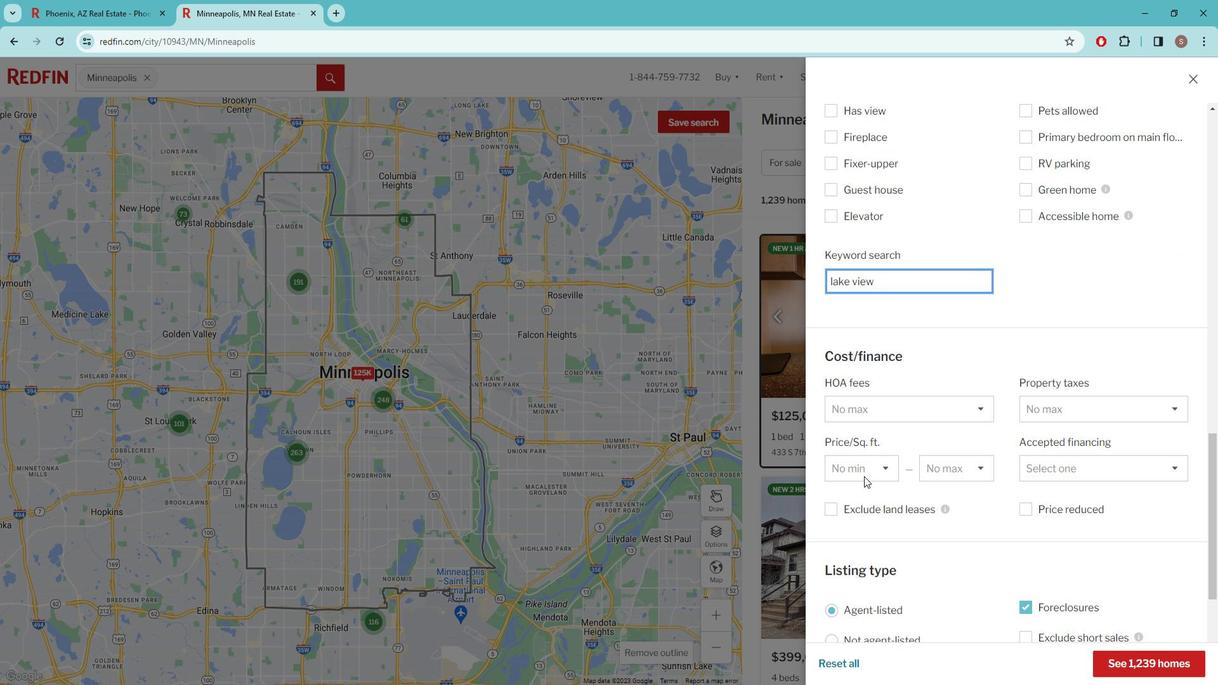 
Action: Mouse scrolled (874, 468) with delta (0, 0)
Screenshot: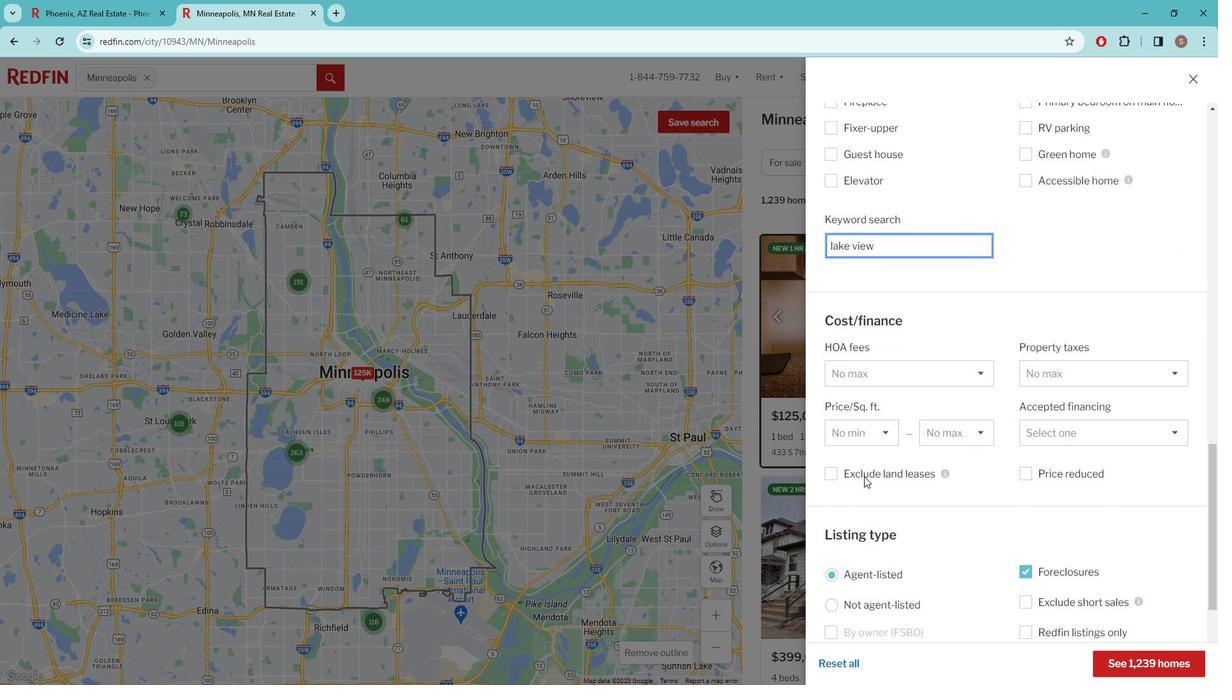 
Action: Mouse moved to (875, 469)
Screenshot: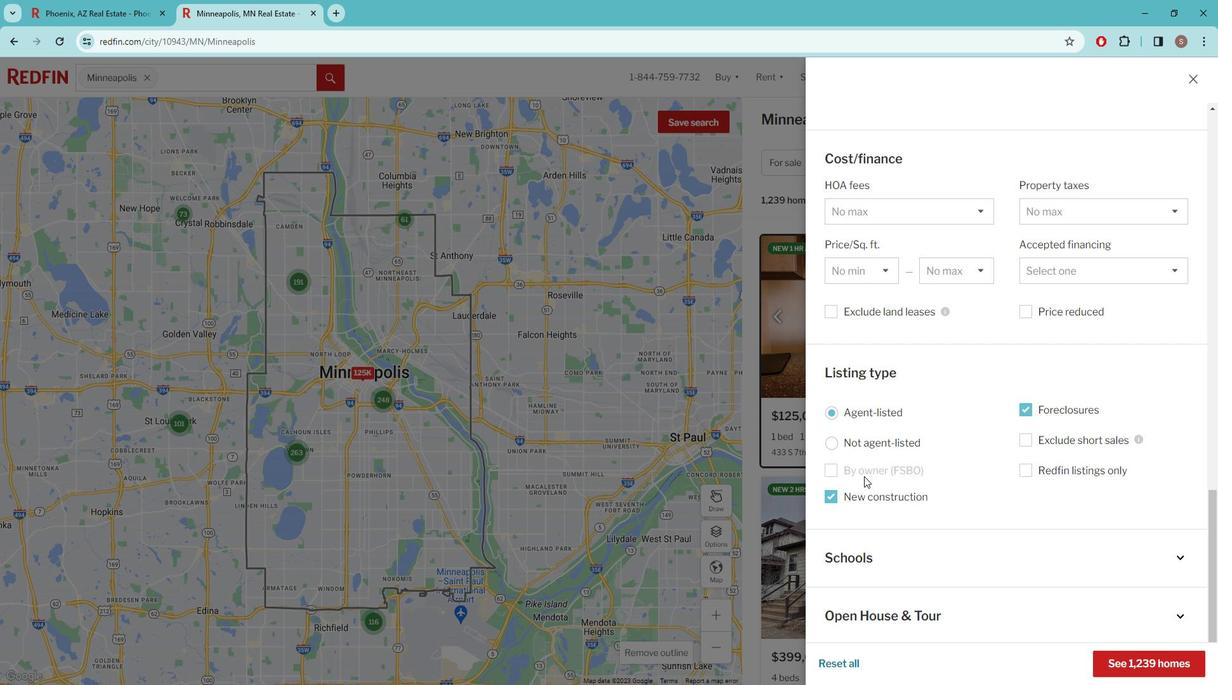 
Action: Mouse scrolled (875, 468) with delta (0, 0)
Screenshot: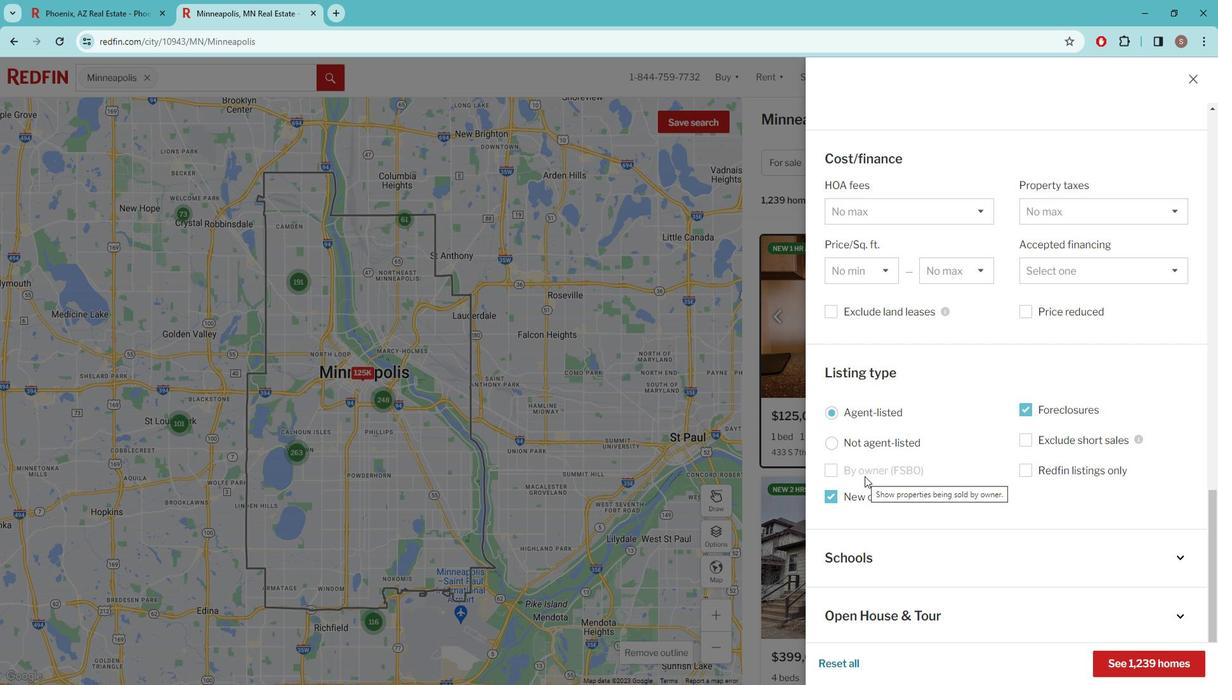 
Action: Mouse scrolled (875, 468) with delta (0, 0)
Screenshot: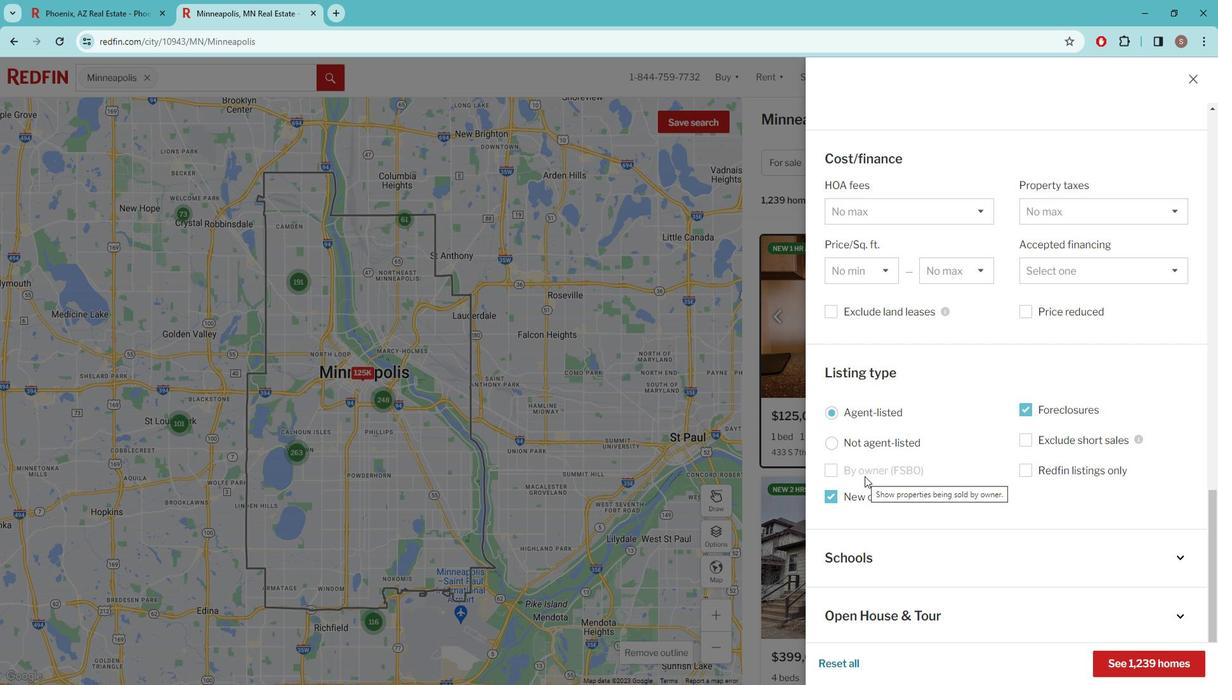 
Action: Mouse scrolled (875, 468) with delta (0, 0)
Screenshot: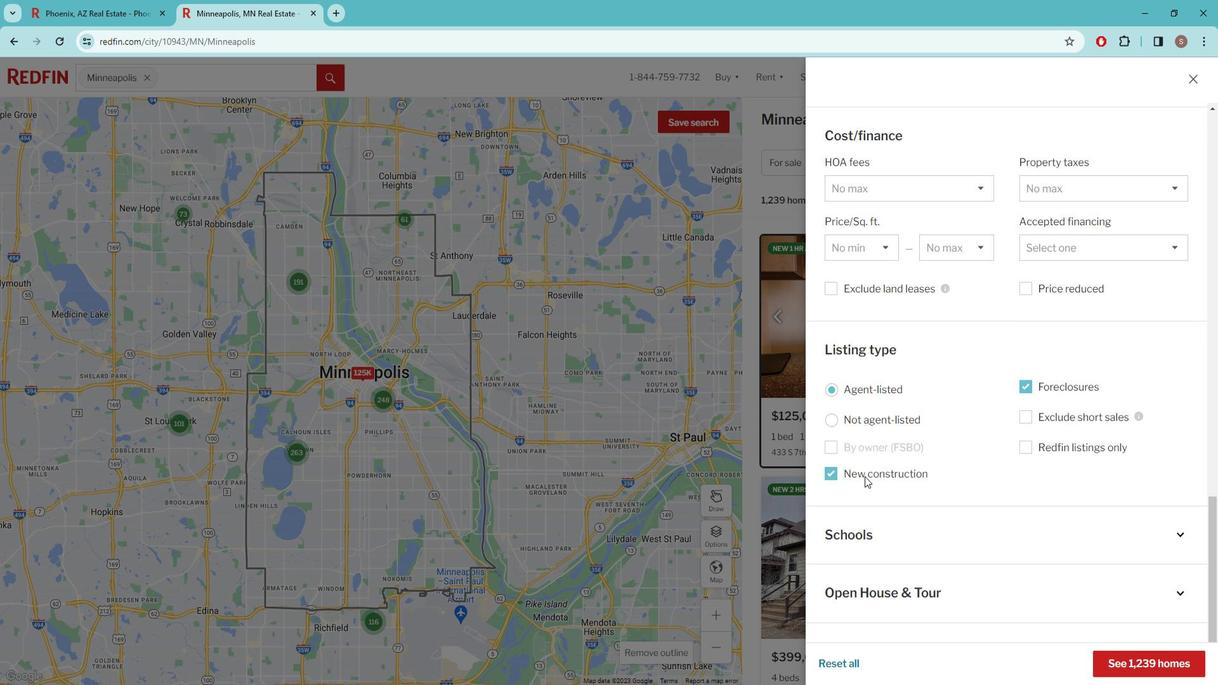 
Action: Mouse scrolled (875, 468) with delta (0, 0)
Screenshot: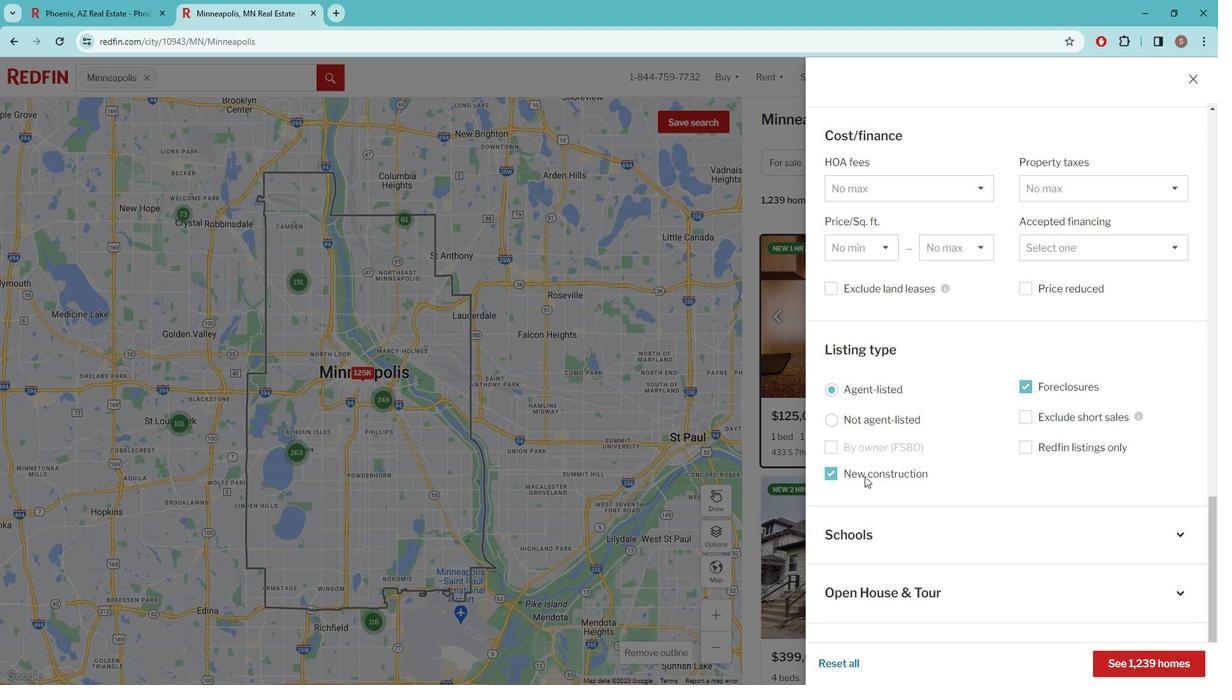 
Action: Mouse moved to (1152, 645)
Screenshot: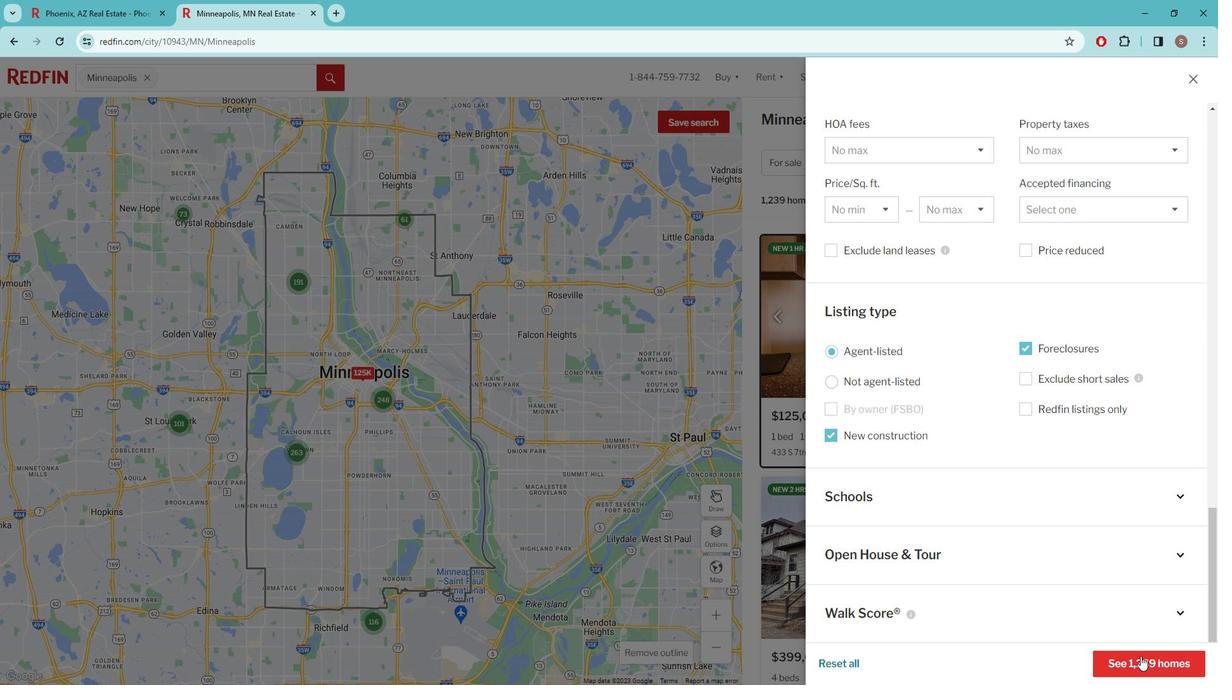 
Action: Mouse pressed left at (1152, 645)
Screenshot: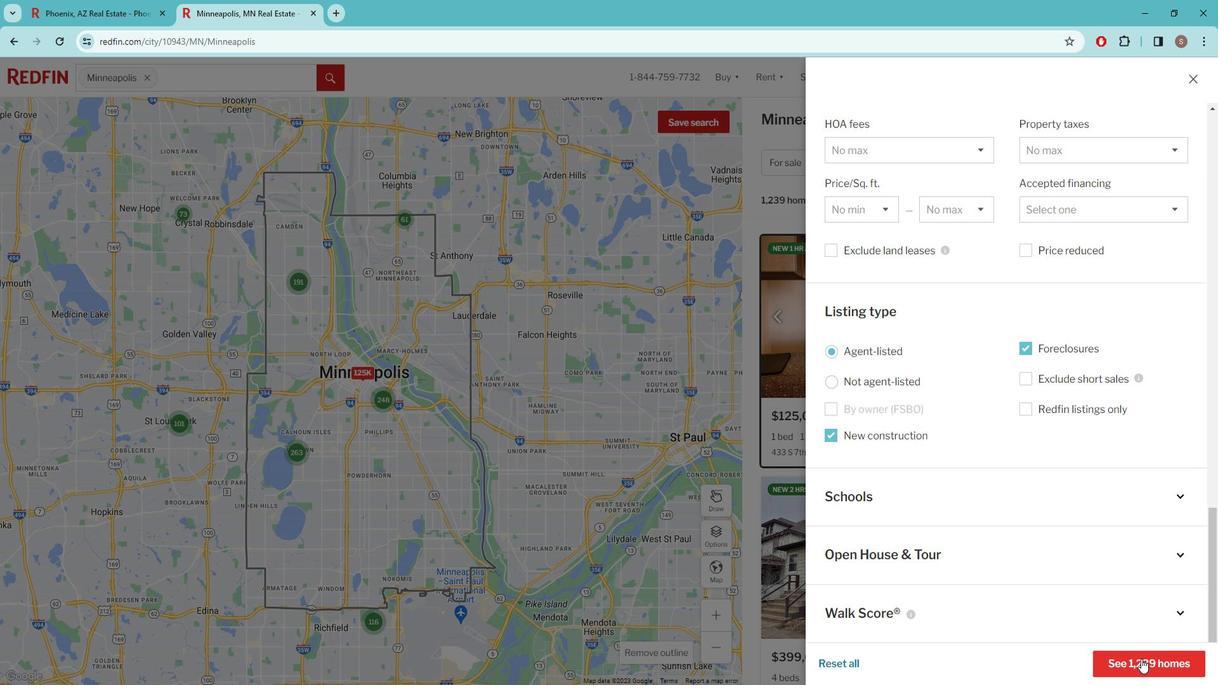 
Action: Mouse moved to (923, 421)
Screenshot: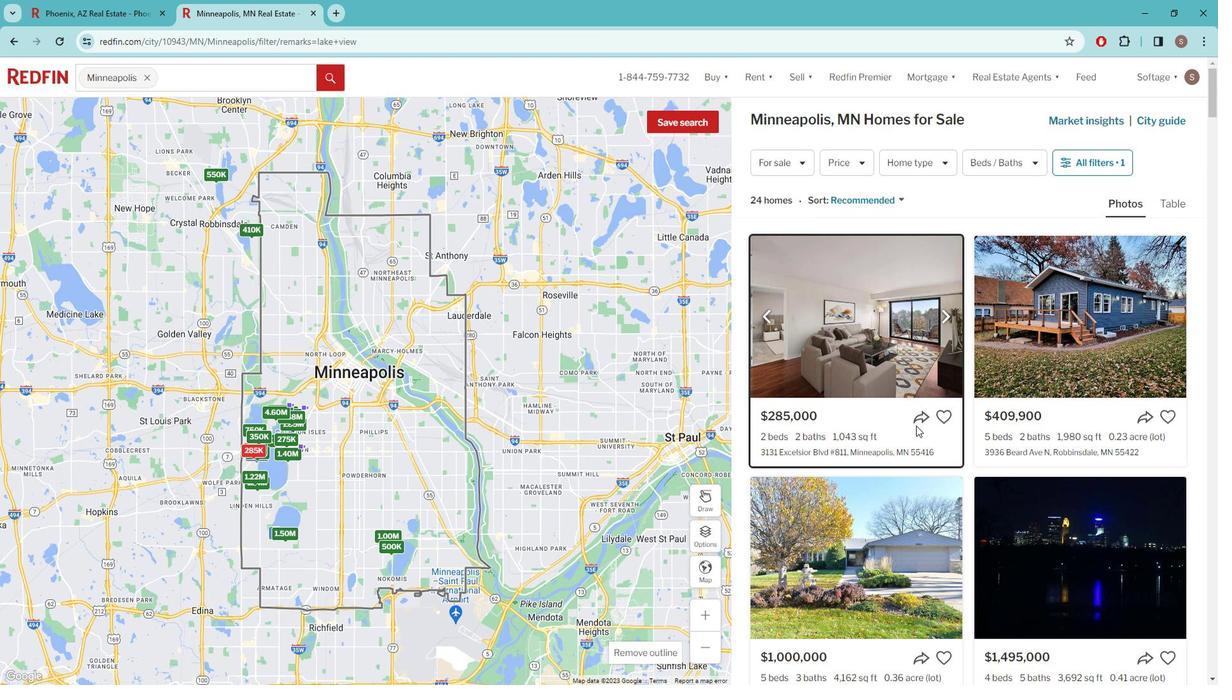 
Action: Mouse pressed left at (923, 421)
Screenshot: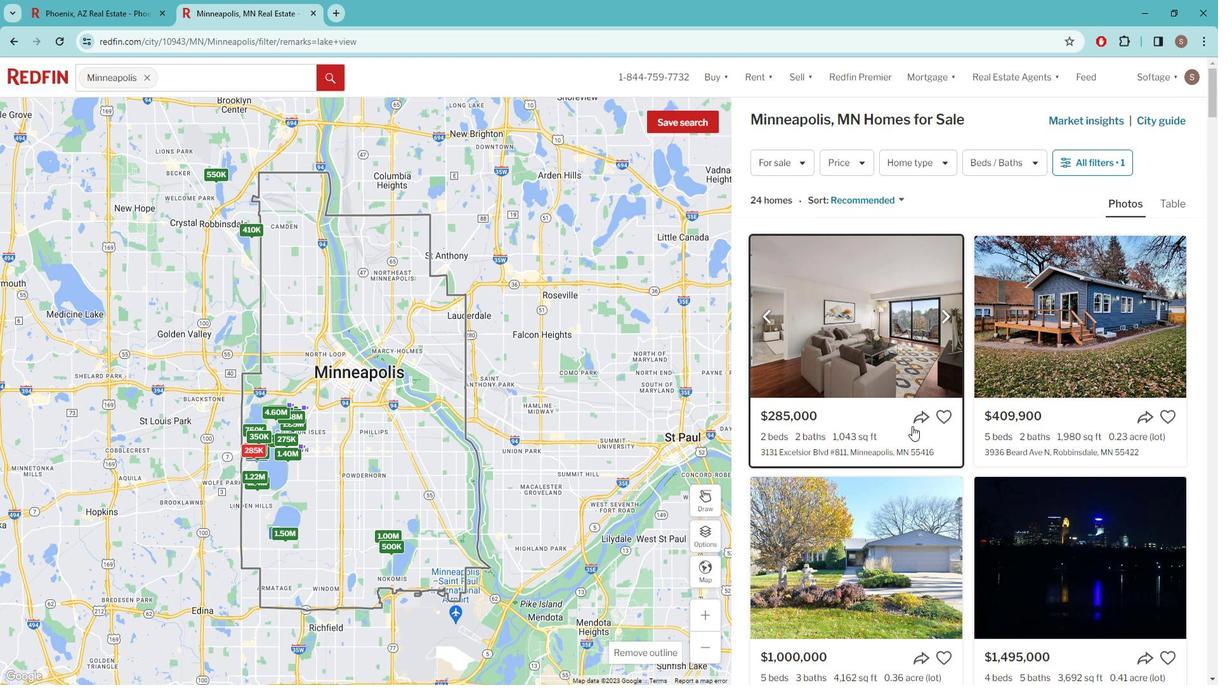
Action: Mouse moved to (787, 423)
Screenshot: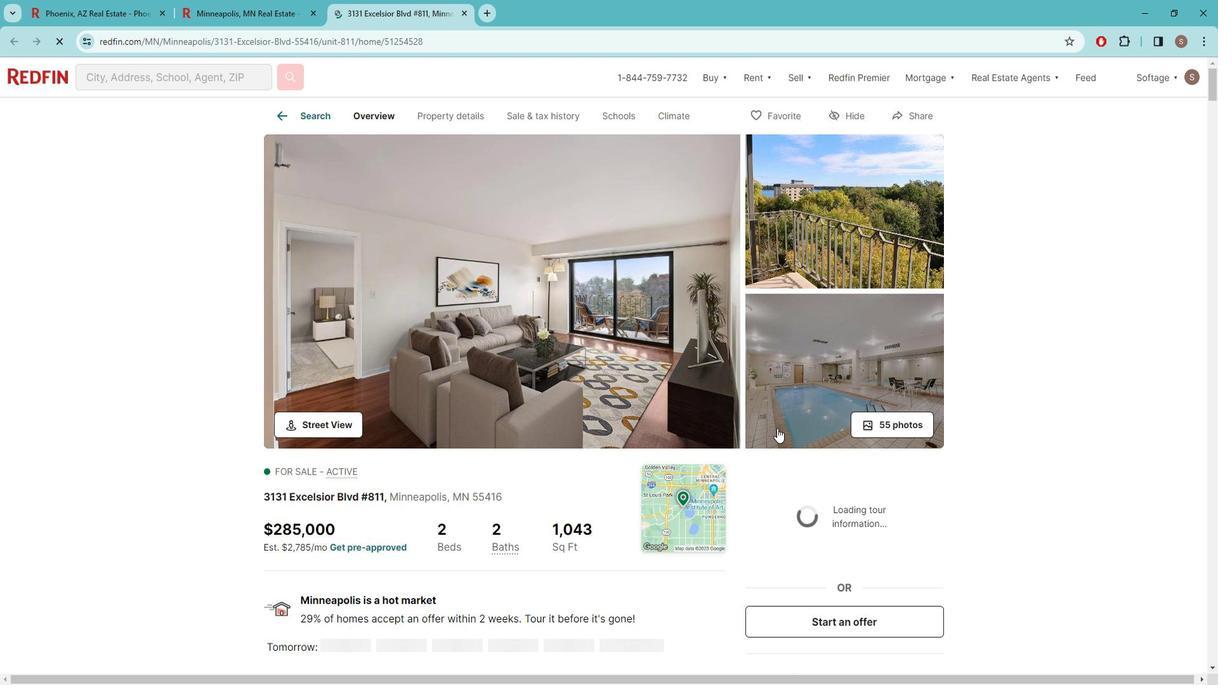 
Action: Mouse scrolled (787, 422) with delta (0, 0)
Screenshot: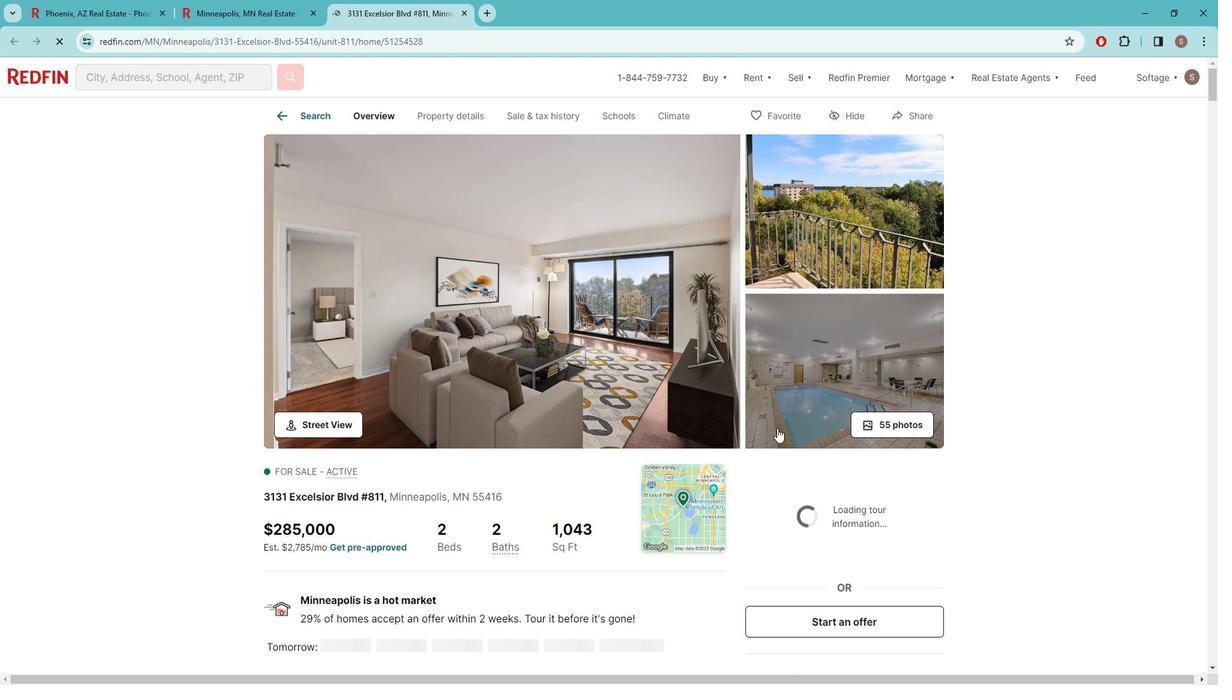 
Action: Mouse moved to (787, 422)
Screenshot: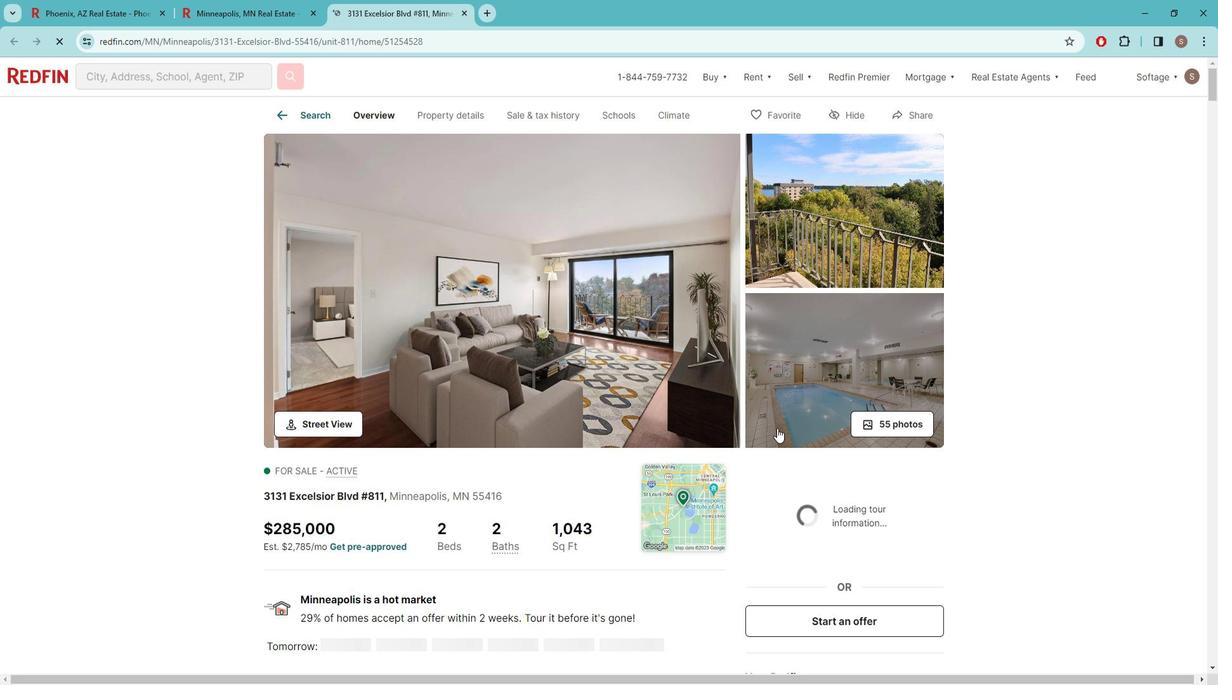 
Action: Mouse scrolled (787, 421) with delta (0, 0)
Screenshot: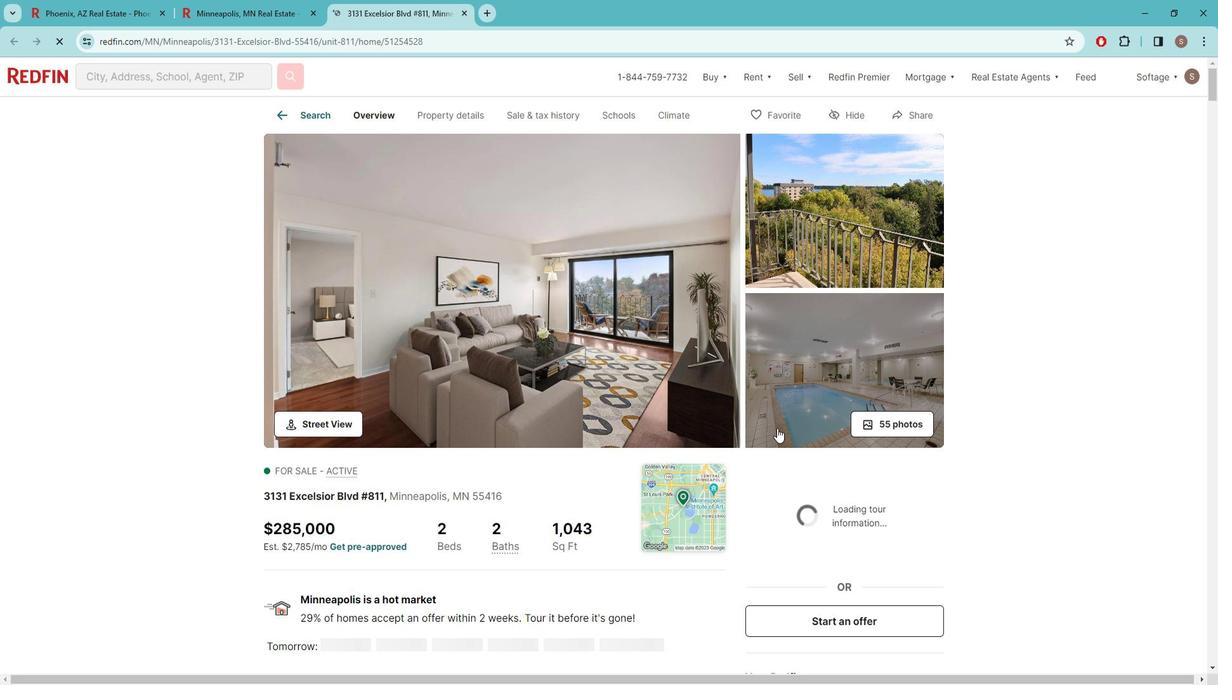 
Action: Mouse scrolled (787, 421) with delta (0, 0)
Screenshot: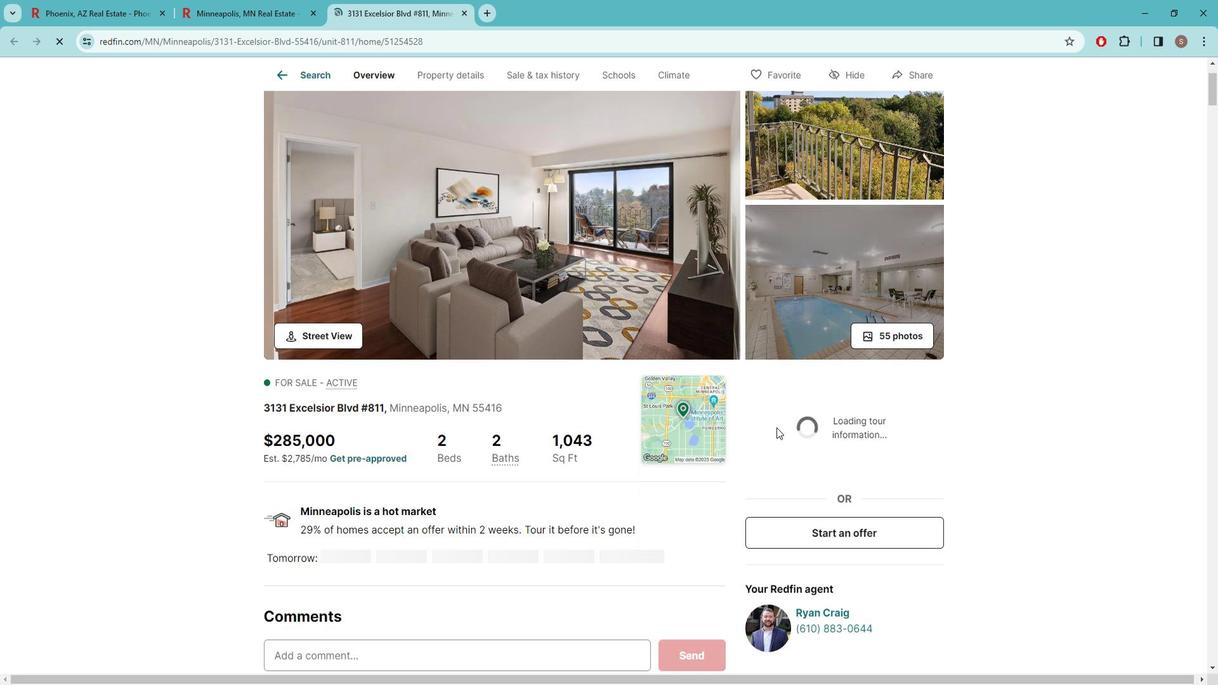 
Action: Mouse moved to (834, 569)
Screenshot: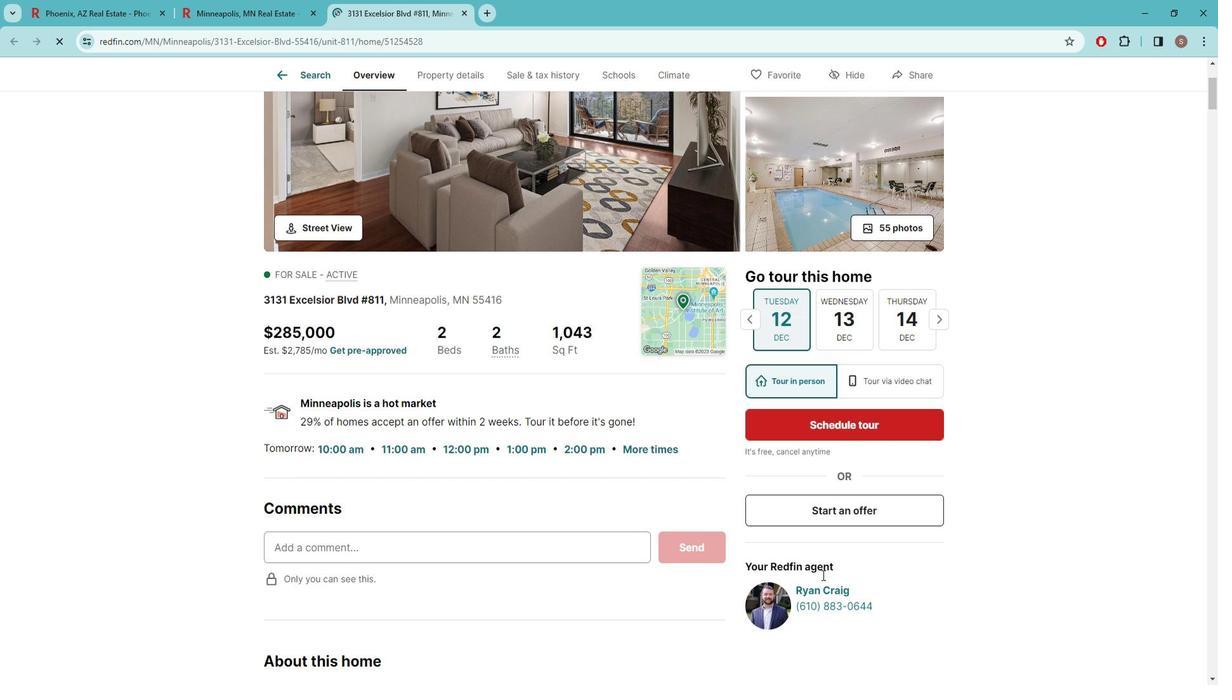 
Action: Mouse scrolled (834, 568) with delta (0, 0)
Screenshot: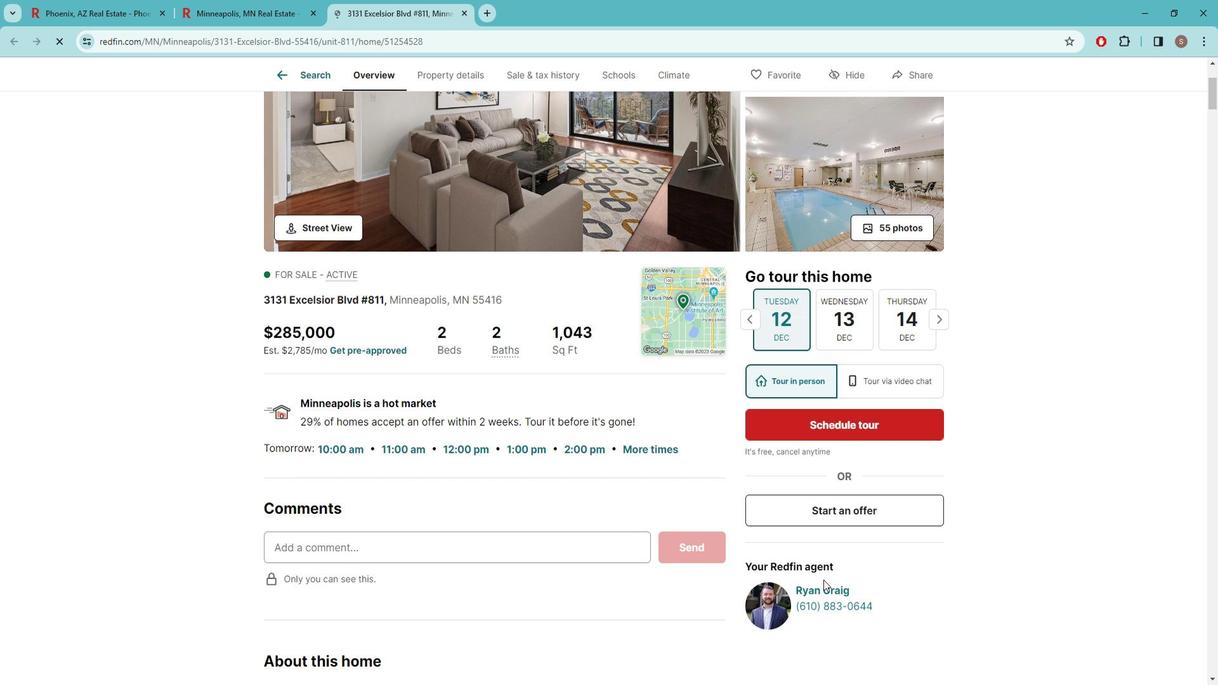 
Action: Mouse moved to (838, 512)
Screenshot: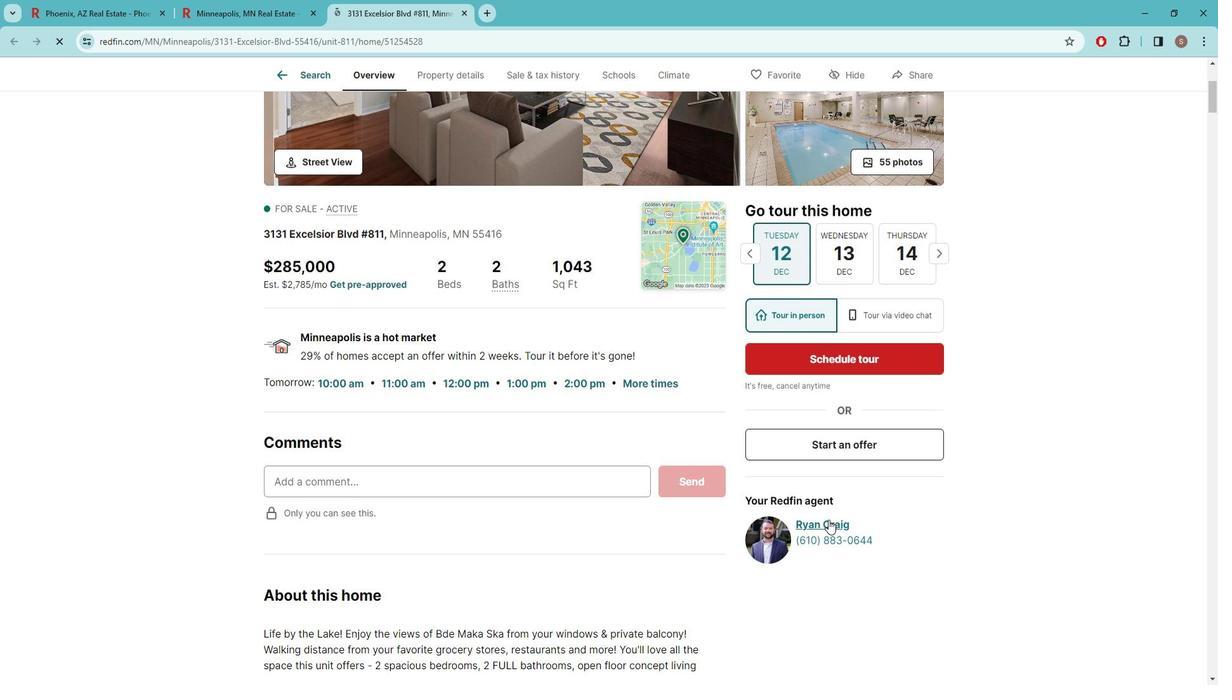
Action: Mouse pressed left at (838, 512)
Screenshot: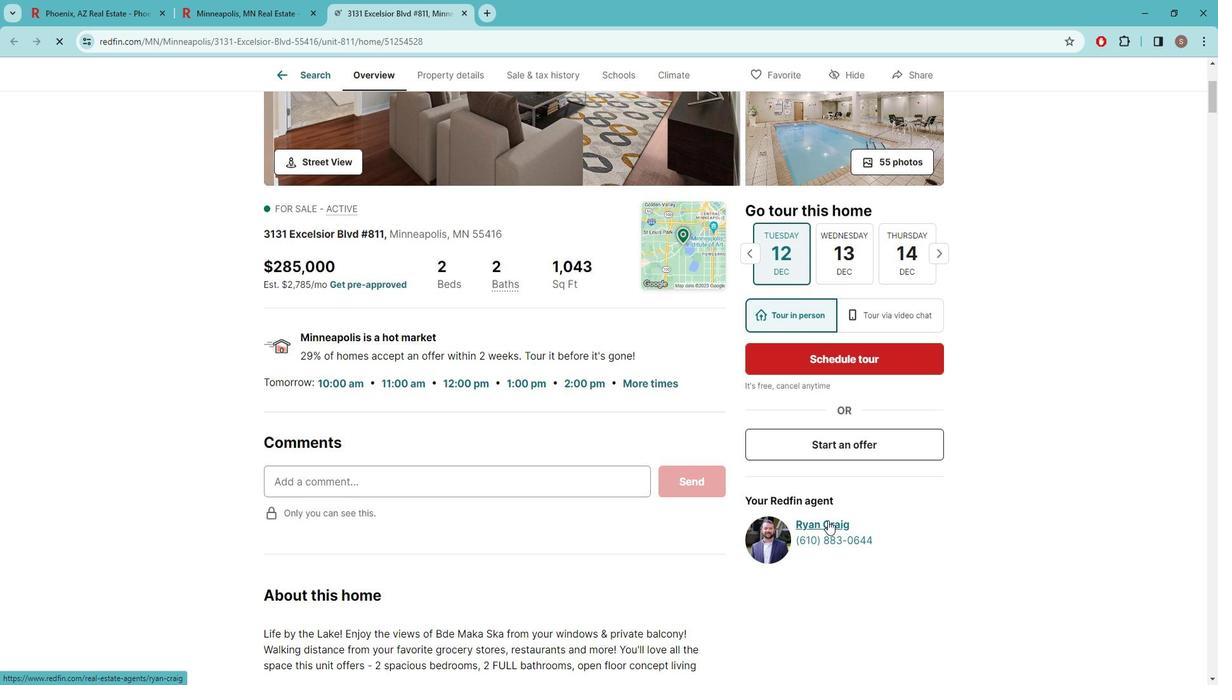 
Action: Mouse moved to (812, 477)
Screenshot: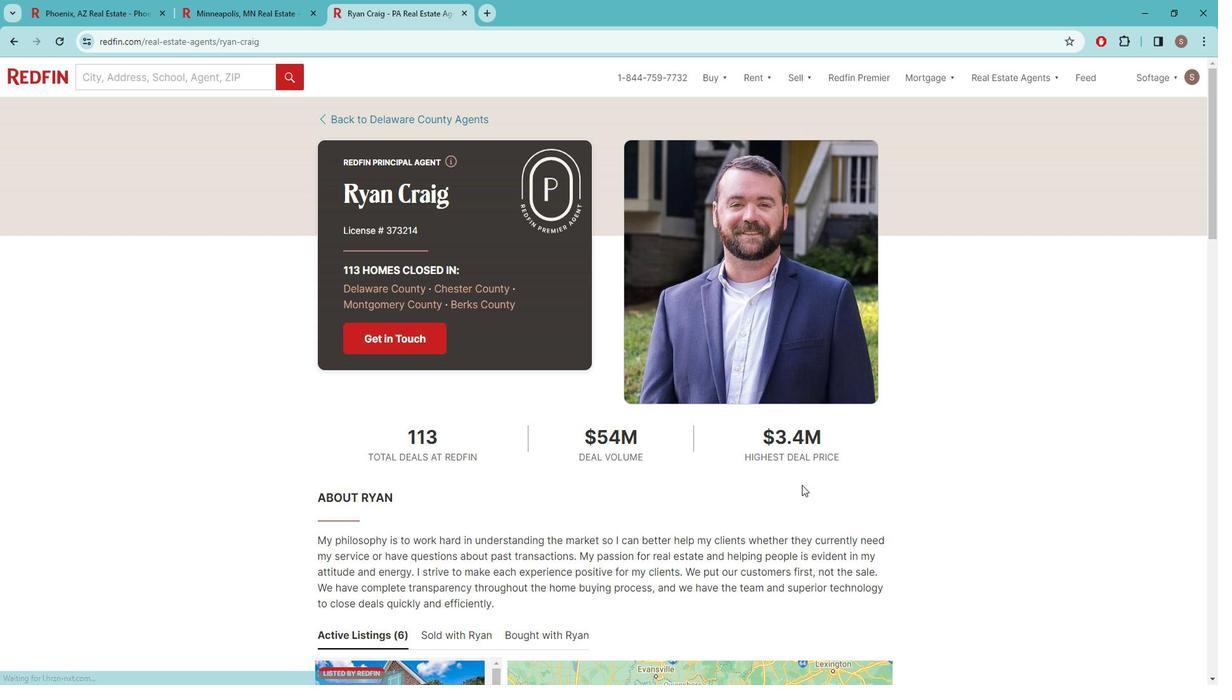 
